 Task: Add an event with the title Lunch and Learn Session, date '2023/10/19', time 8:30 AM to 10:30 AMand add a description: A lunch and learn session is a unique professional development opportunity where employees gather during their lunch break to learn and engage in educational activities. It combines the convenience of a mealtime with valuable learning experiences, creating a relaxed and interactive environment for knowledge sharing and skill enhancement._x000D_
_x000D_
Select event color  Grape . Add location for the event as: 321 Via del Corso, Rome, Italy, logged in from the account softage.1@softage.netand send the event invitation to softage.2@softage.net and softage.3@softage.net. Set a reminder for the event Weekly on Sunday
Action: Mouse moved to (65, 107)
Screenshot: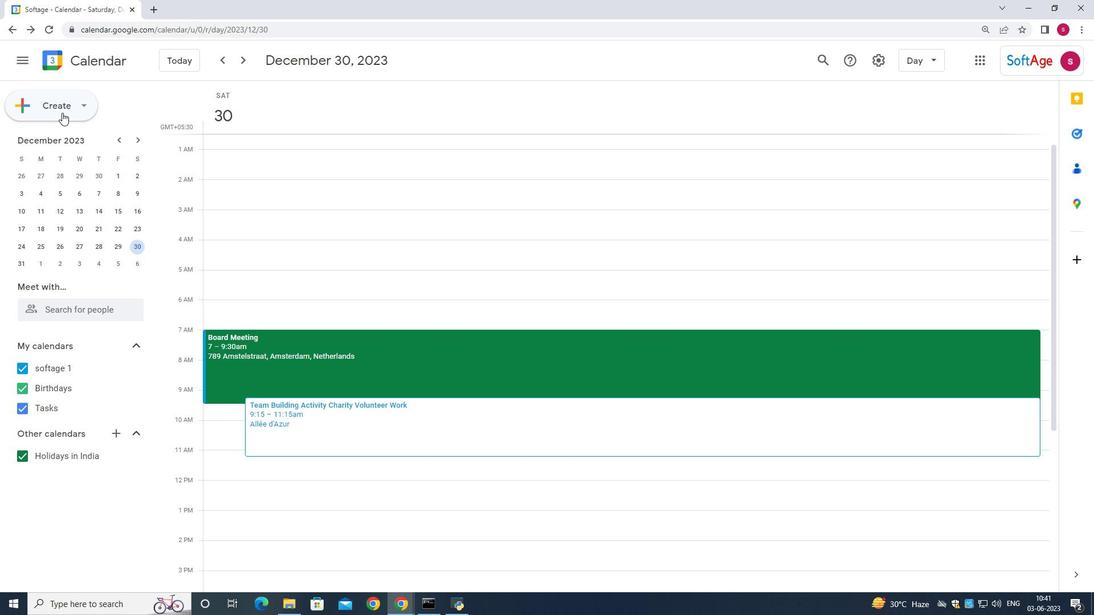 
Action: Mouse pressed left at (65, 107)
Screenshot: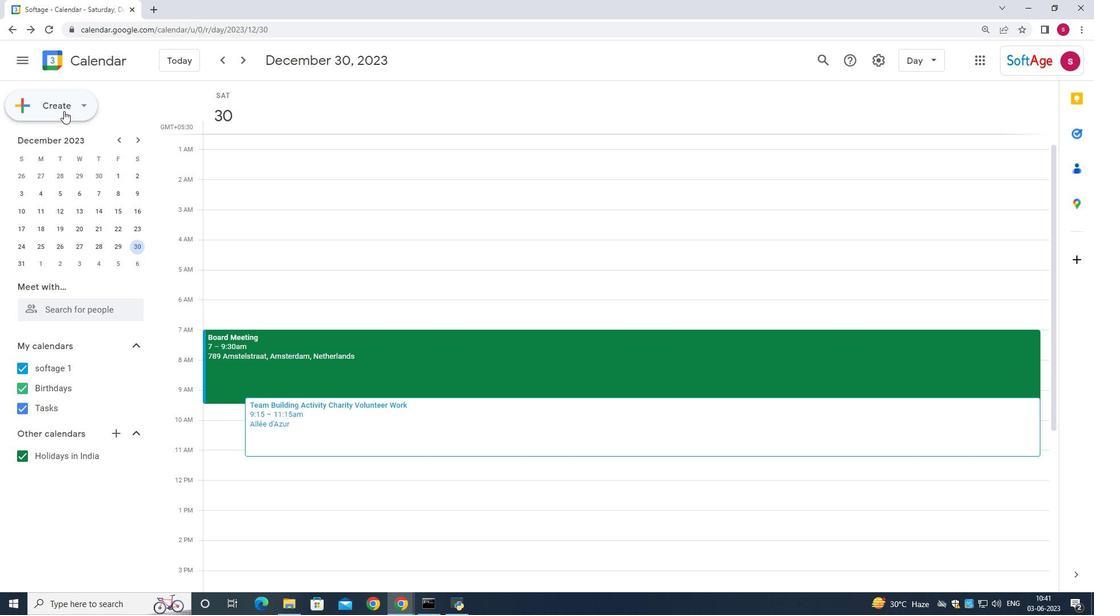 
Action: Mouse moved to (64, 144)
Screenshot: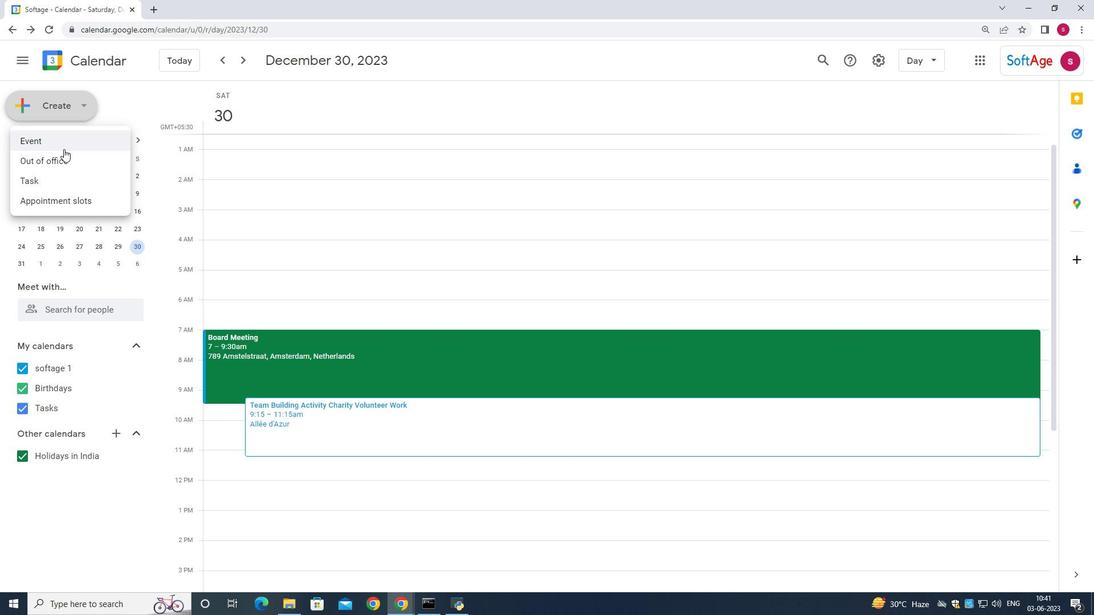 
Action: Mouse pressed left at (64, 144)
Screenshot: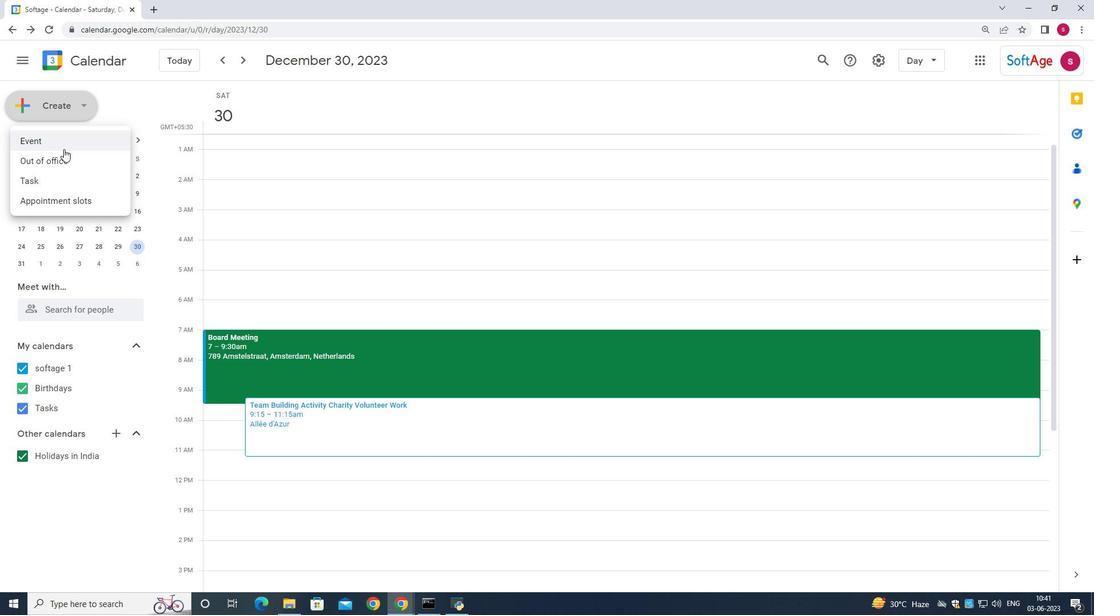 
Action: Mouse moved to (585, 200)
Screenshot: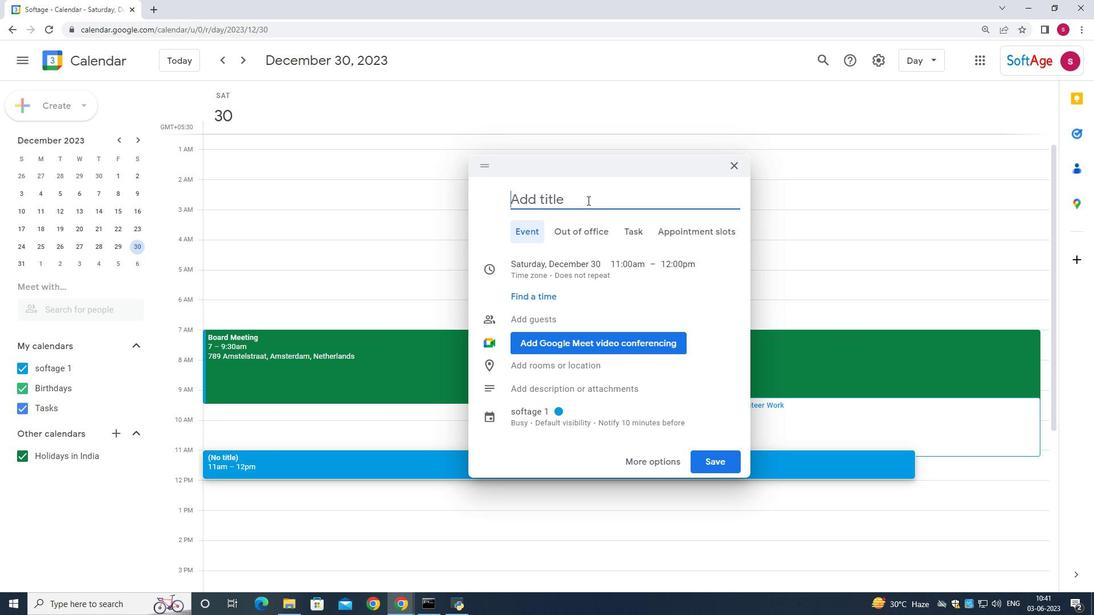 
Action: Mouse pressed left at (585, 200)
Screenshot: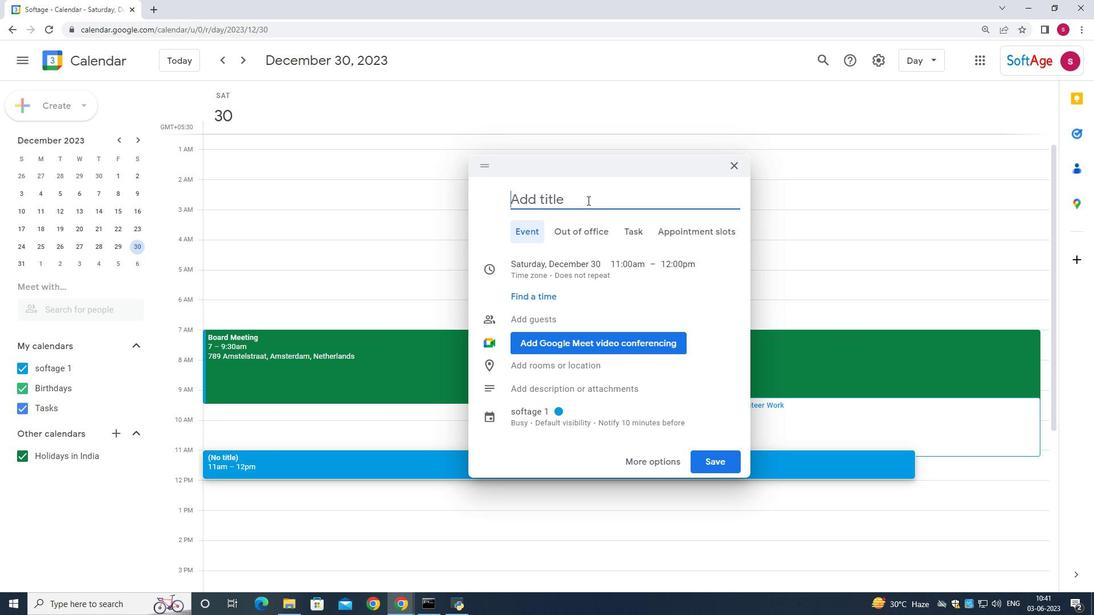 
Action: Mouse moved to (584, 200)
Screenshot: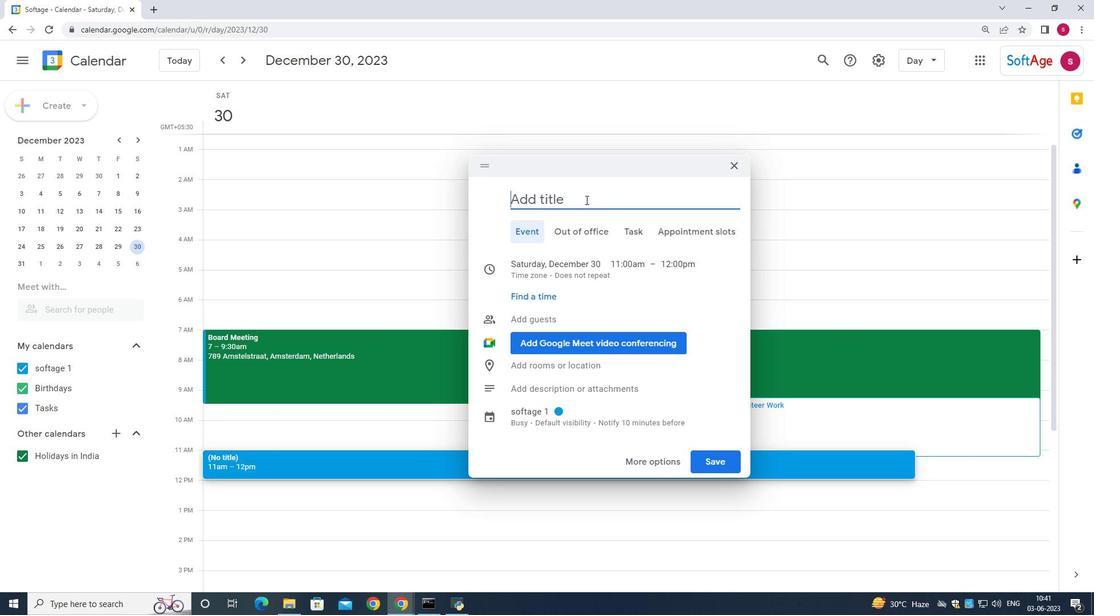 
Action: Key pressed <Key.shift>Lunch<Key.space>and<Key.space><Key.shift>Learn<Key.space><Key.shift>Session,<Key.space><Key.backspace><Key.backspace>
Screenshot: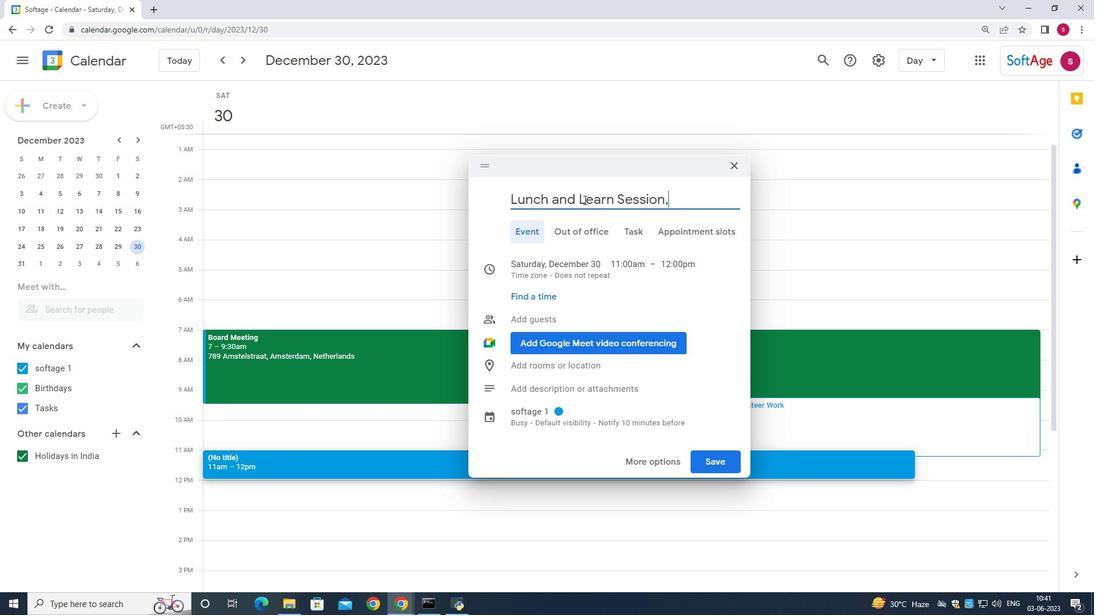 
Action: Mouse moved to (540, 262)
Screenshot: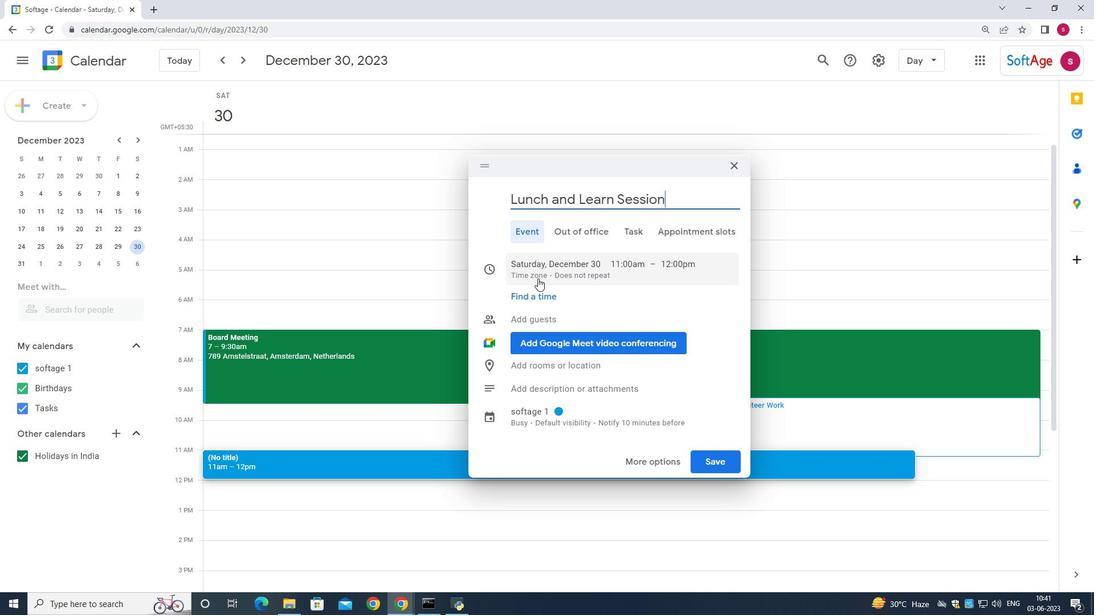 
Action: Mouse pressed left at (540, 262)
Screenshot: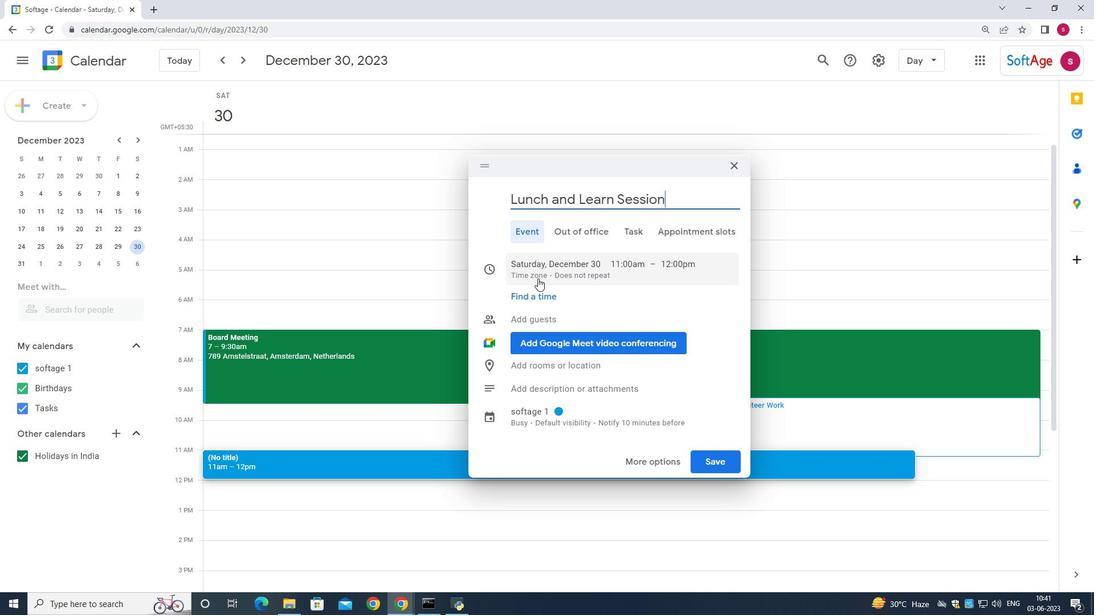 
Action: Mouse moved to (663, 288)
Screenshot: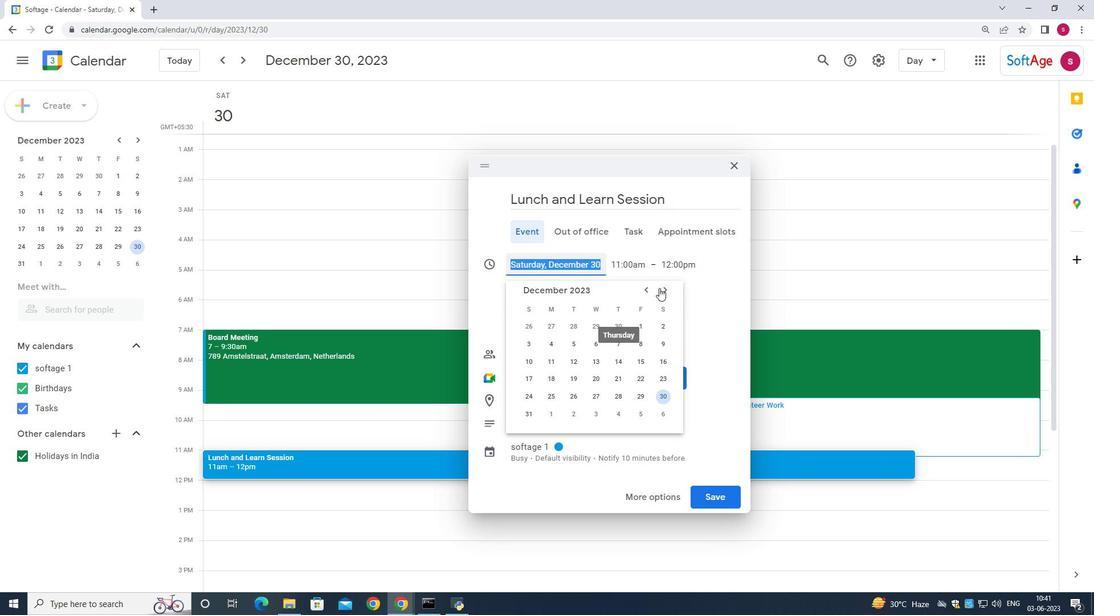 
Action: Mouse pressed left at (663, 288)
Screenshot: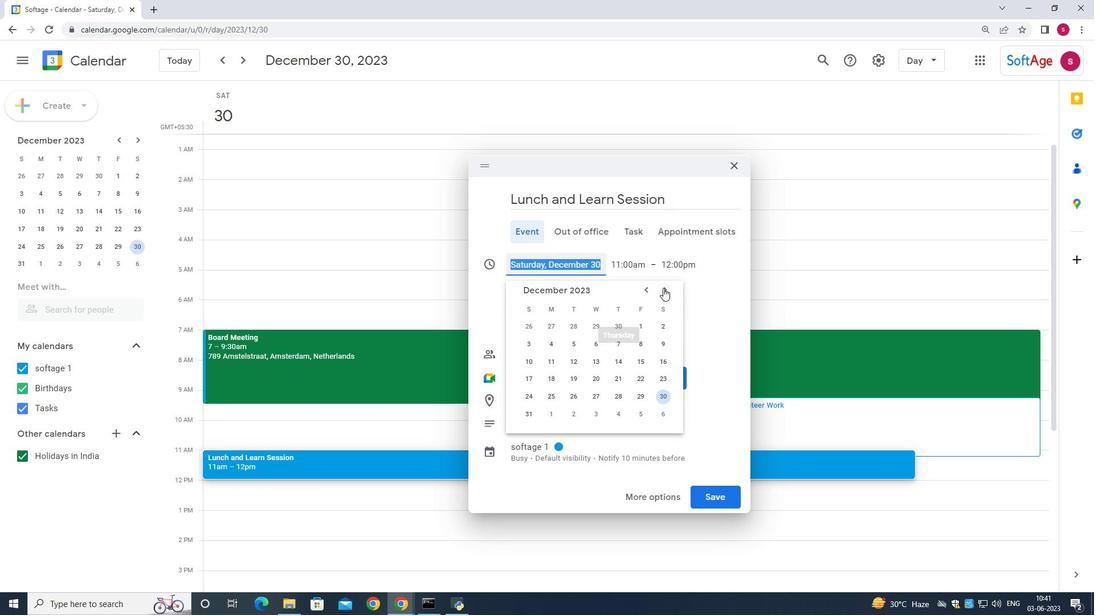 
Action: Mouse pressed left at (663, 288)
Screenshot: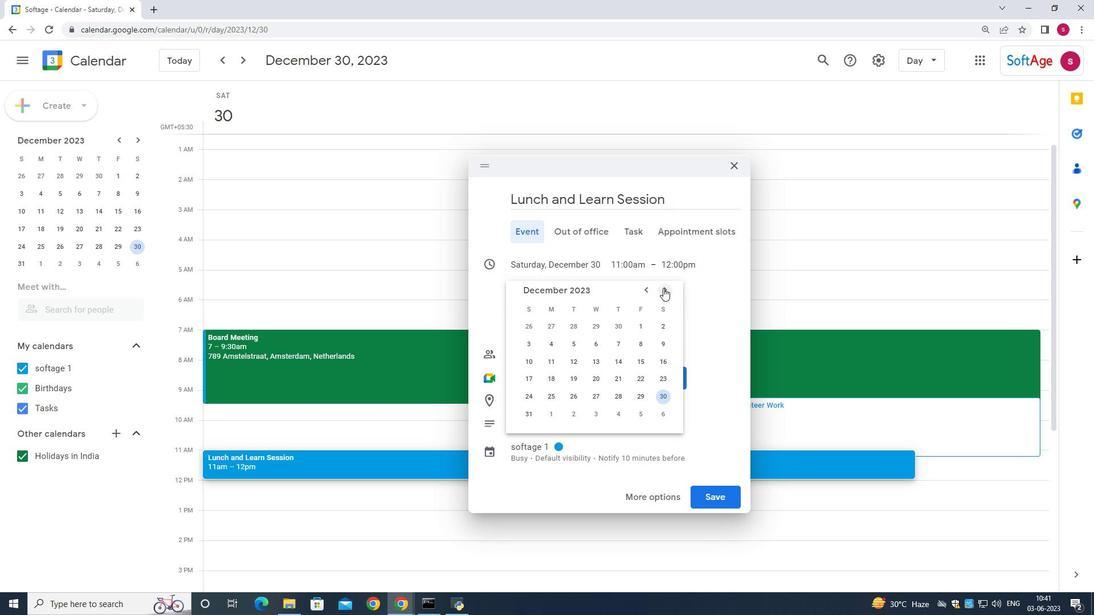
Action: Mouse moved to (648, 291)
Screenshot: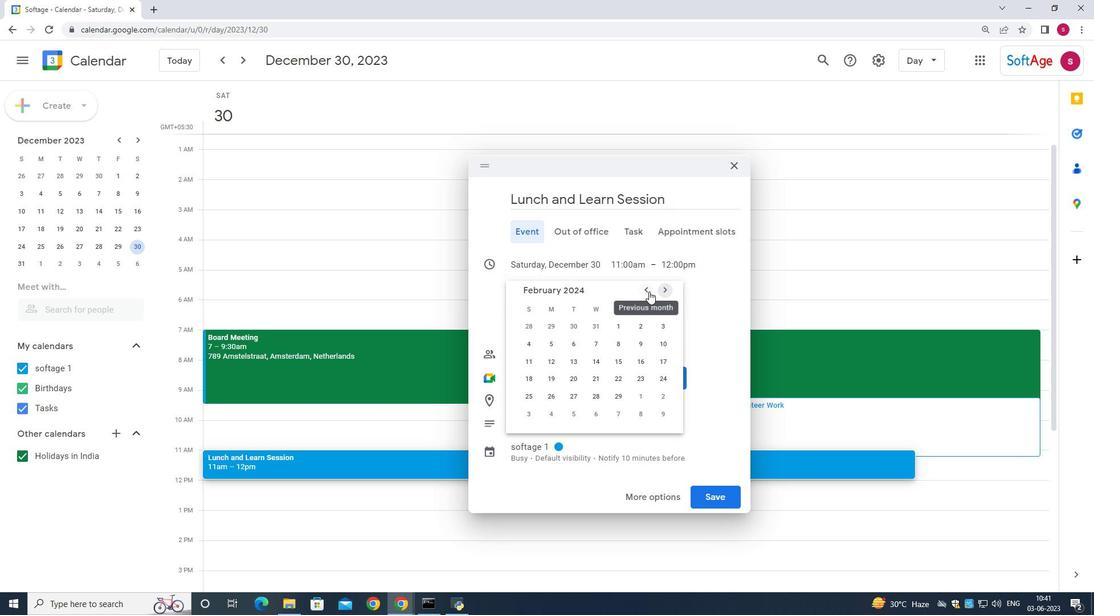 
Action: Mouse pressed left at (648, 291)
Screenshot: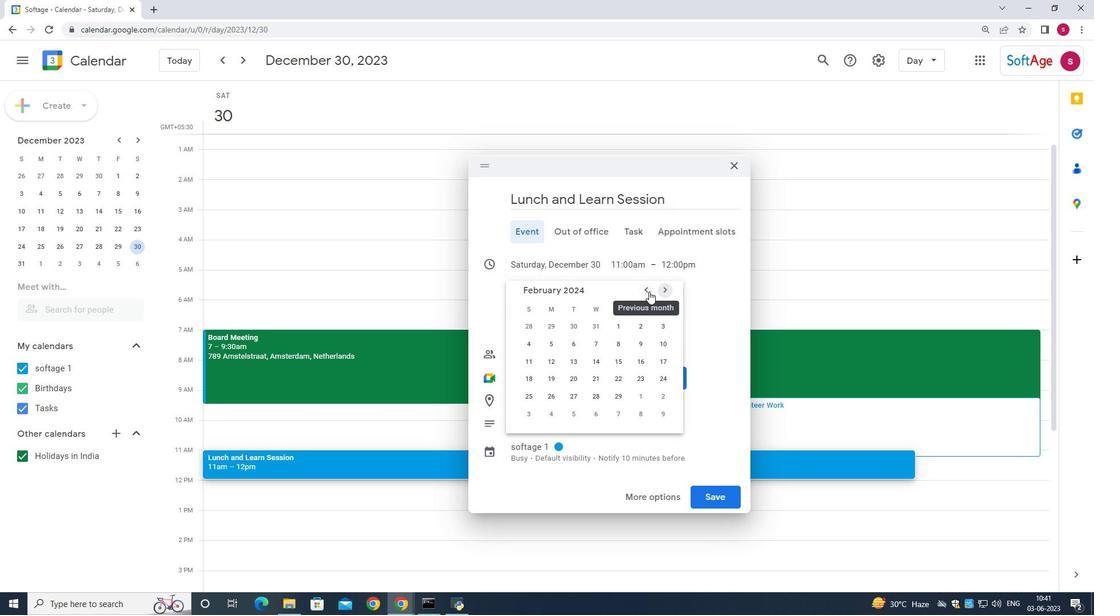 
Action: Mouse pressed left at (648, 291)
Screenshot: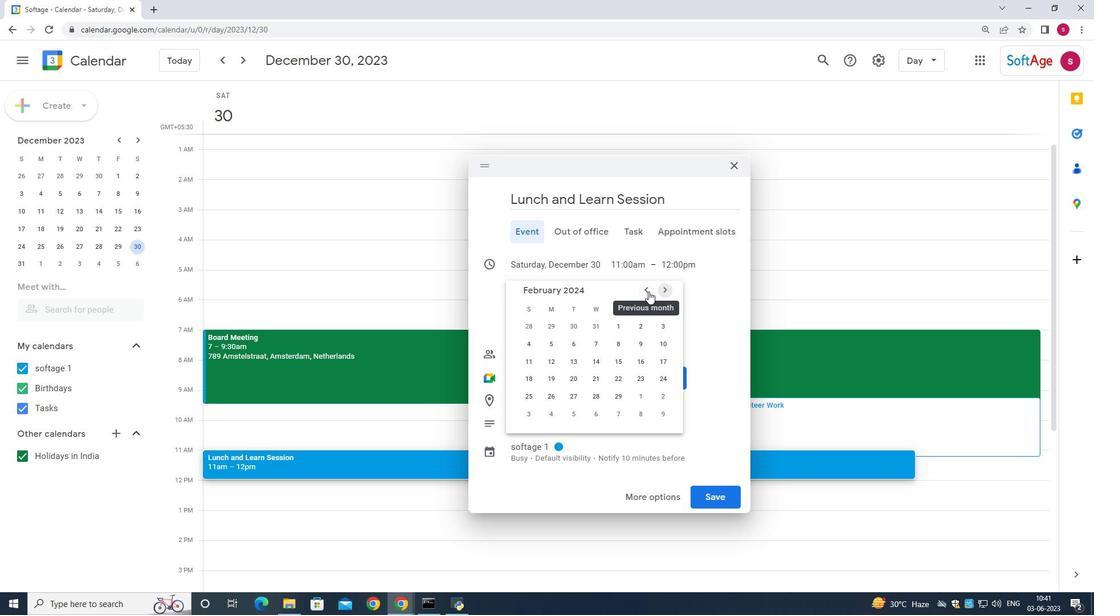 
Action: Mouse pressed left at (648, 291)
Screenshot: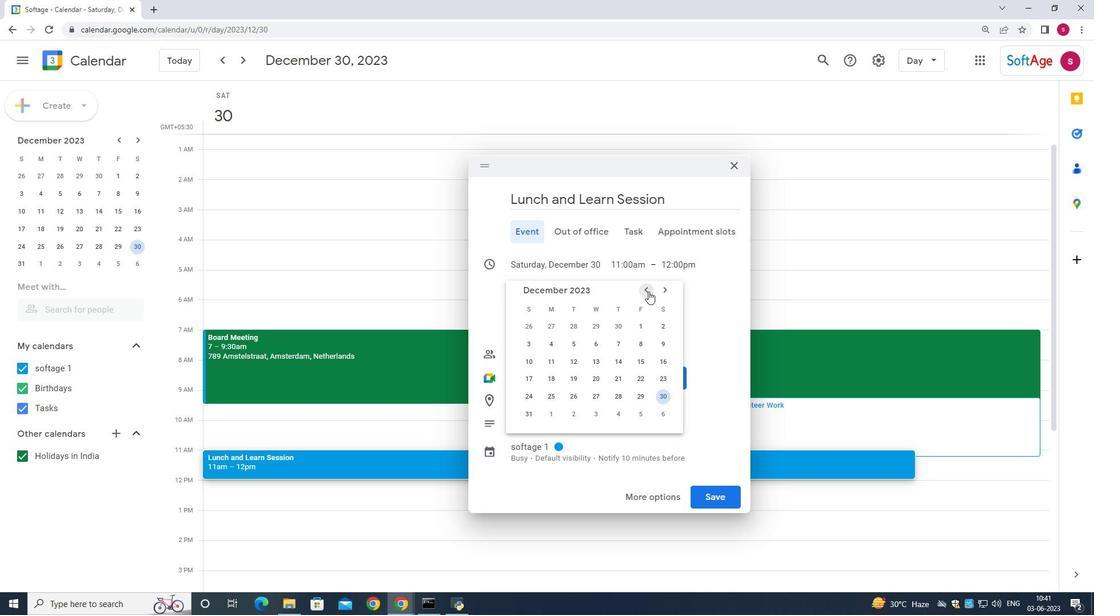 
Action: Mouse pressed left at (648, 291)
Screenshot: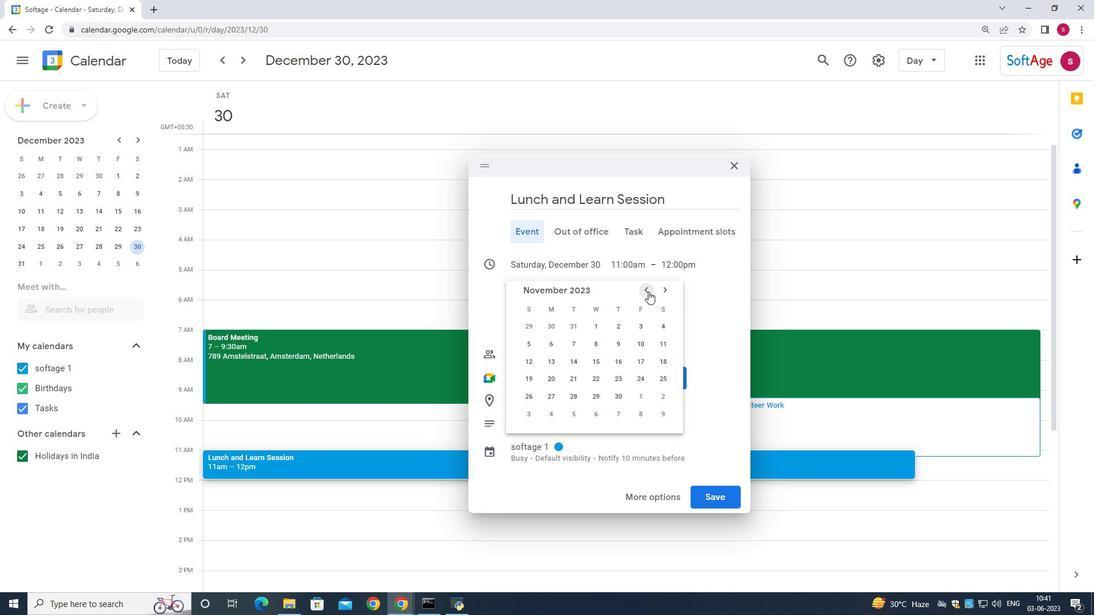 
Action: Mouse moved to (616, 356)
Screenshot: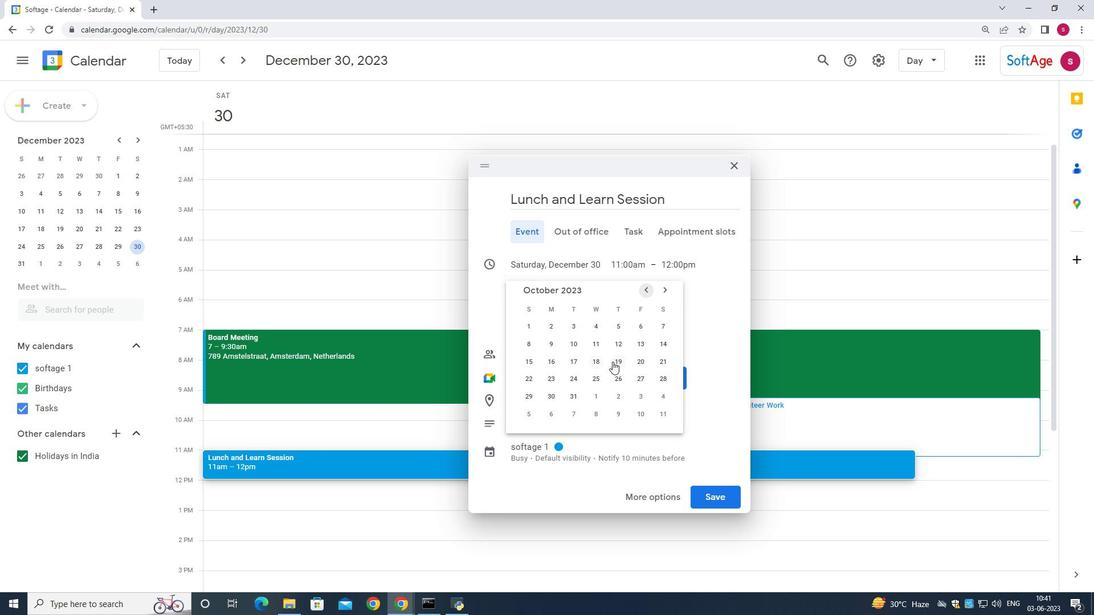
Action: Mouse pressed left at (616, 356)
Screenshot: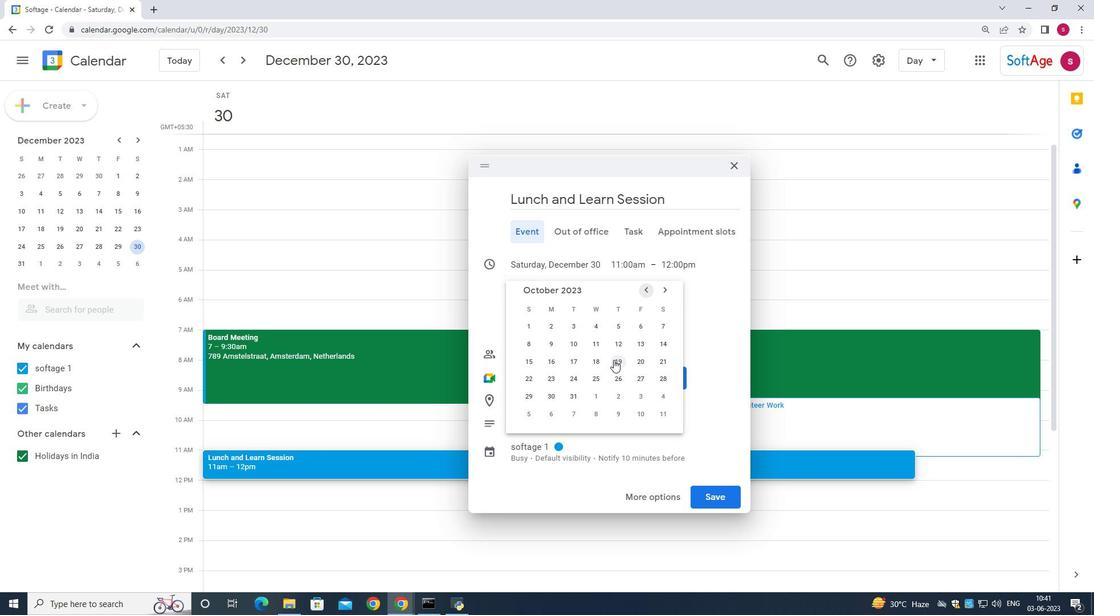 
Action: Mouse moved to (619, 264)
Screenshot: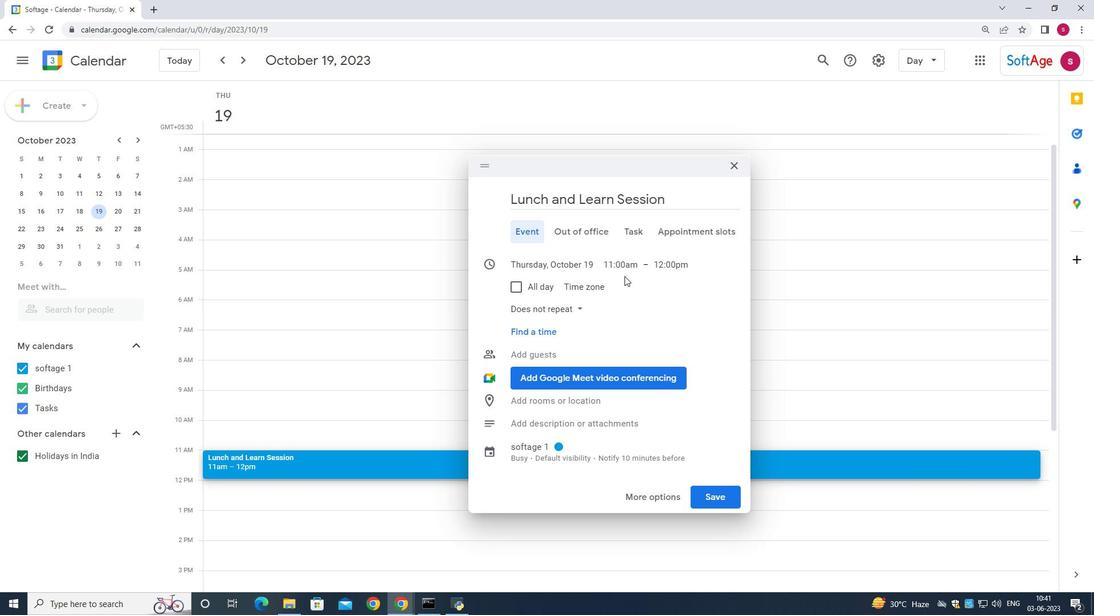 
Action: Mouse pressed left at (619, 264)
Screenshot: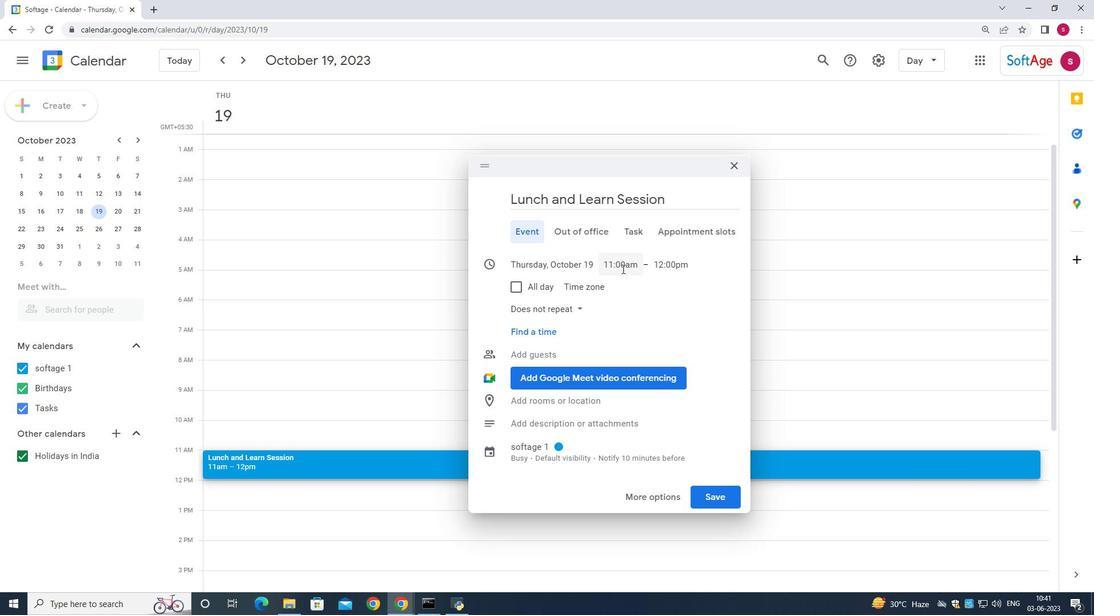 
Action: Mouse moved to (645, 315)
Screenshot: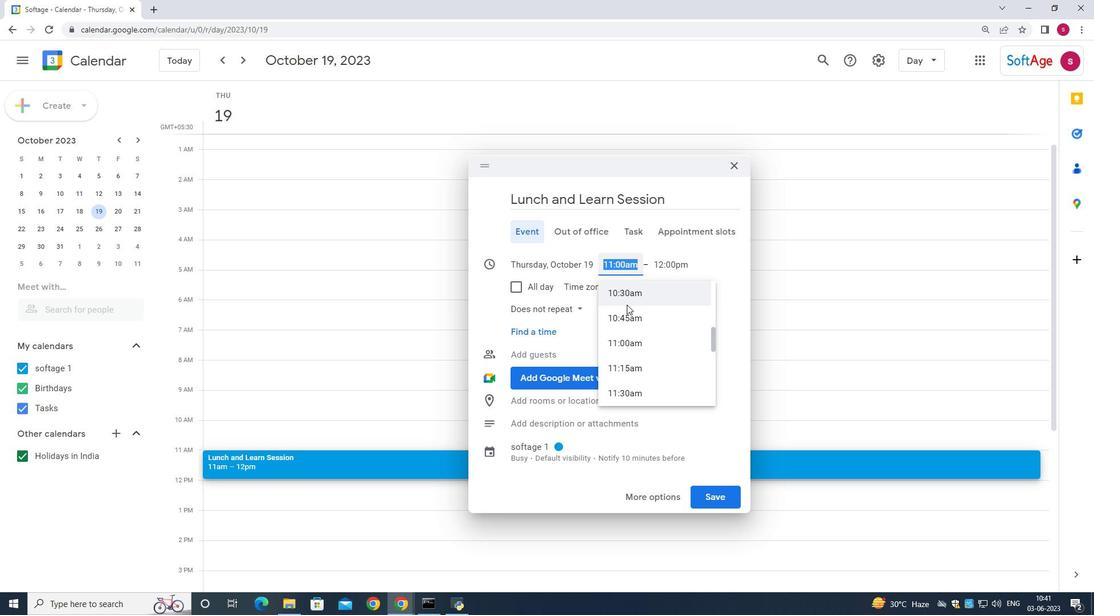 
Action: Mouse scrolled (645, 315) with delta (0, 0)
Screenshot: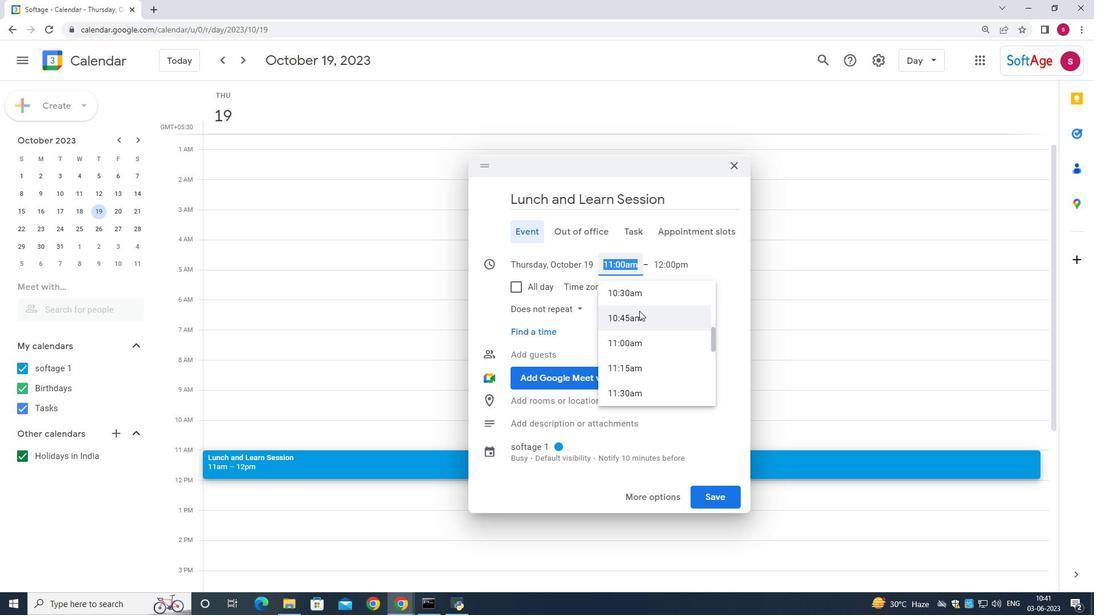 
Action: Mouse scrolled (645, 315) with delta (0, 0)
Screenshot: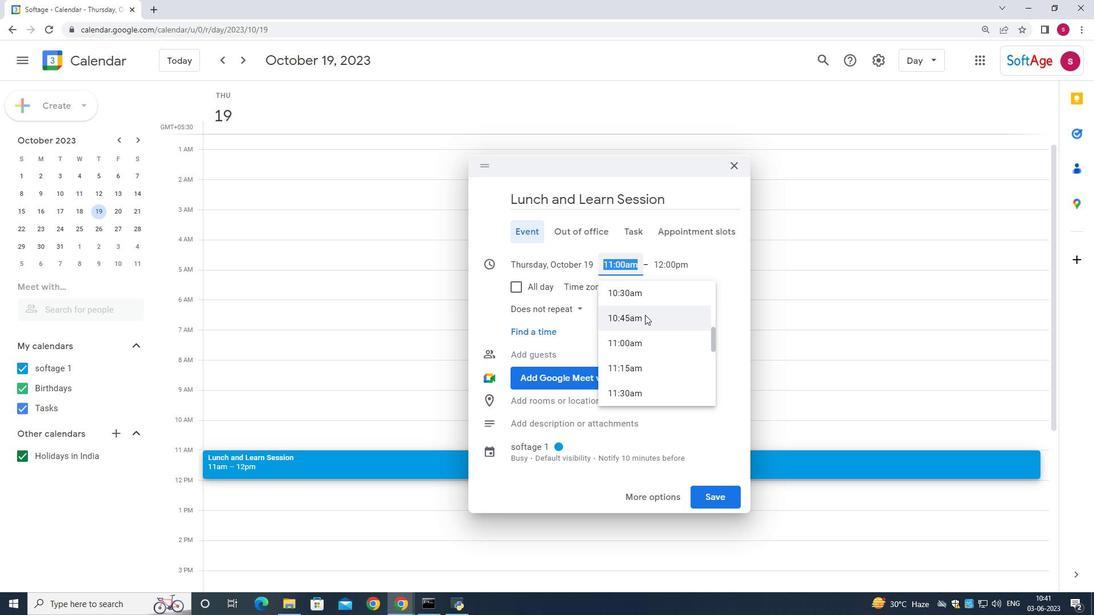 
Action: Mouse scrolled (645, 315) with delta (0, 0)
Screenshot: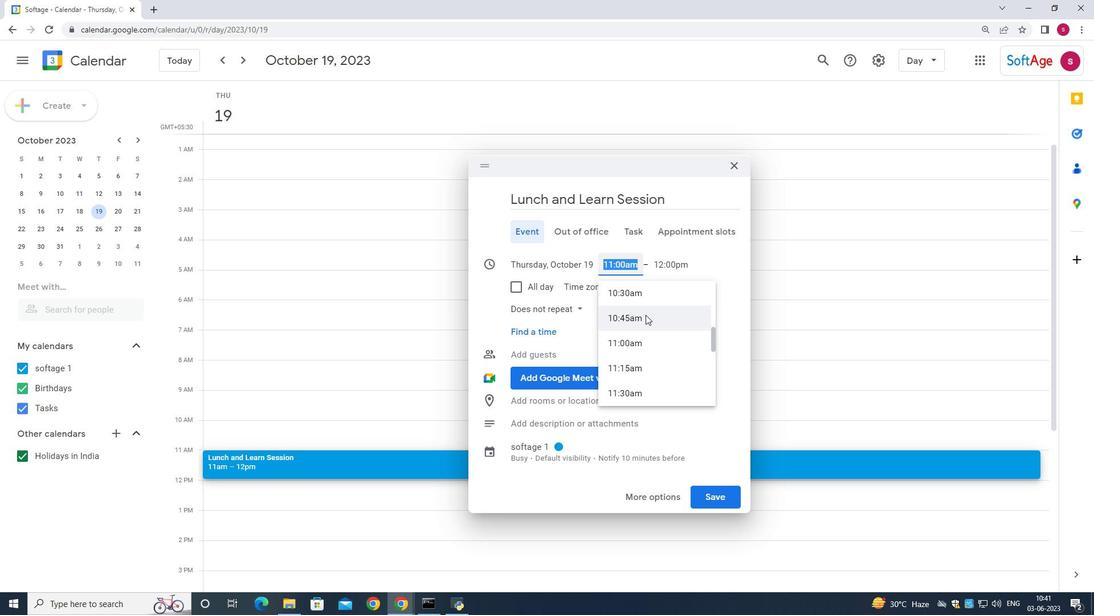 
Action: Mouse moved to (641, 335)
Screenshot: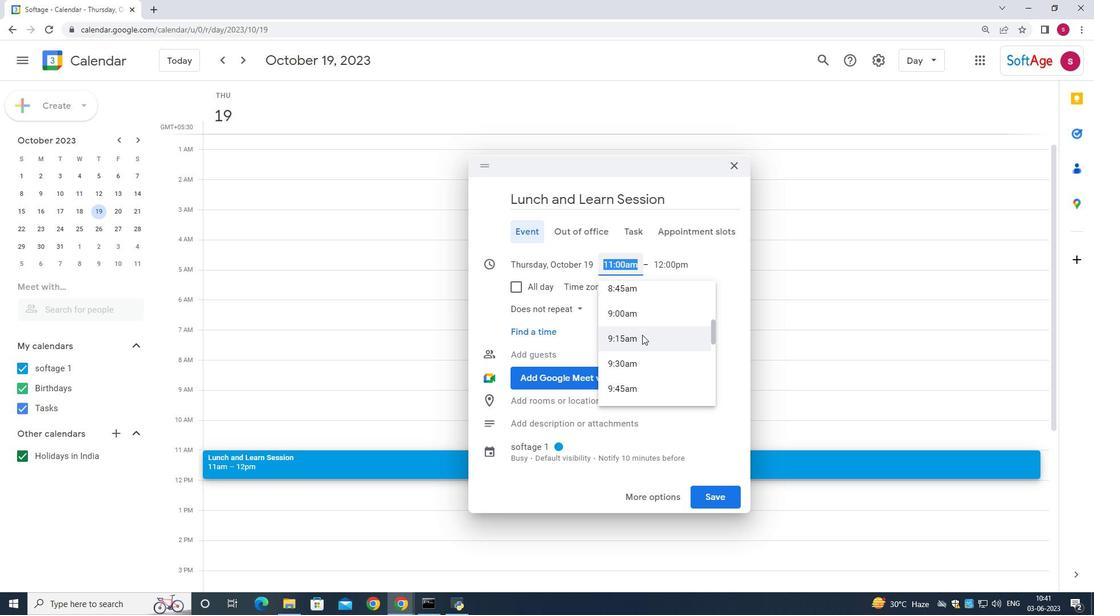 
Action: Mouse scrolled (641, 336) with delta (0, 0)
Screenshot: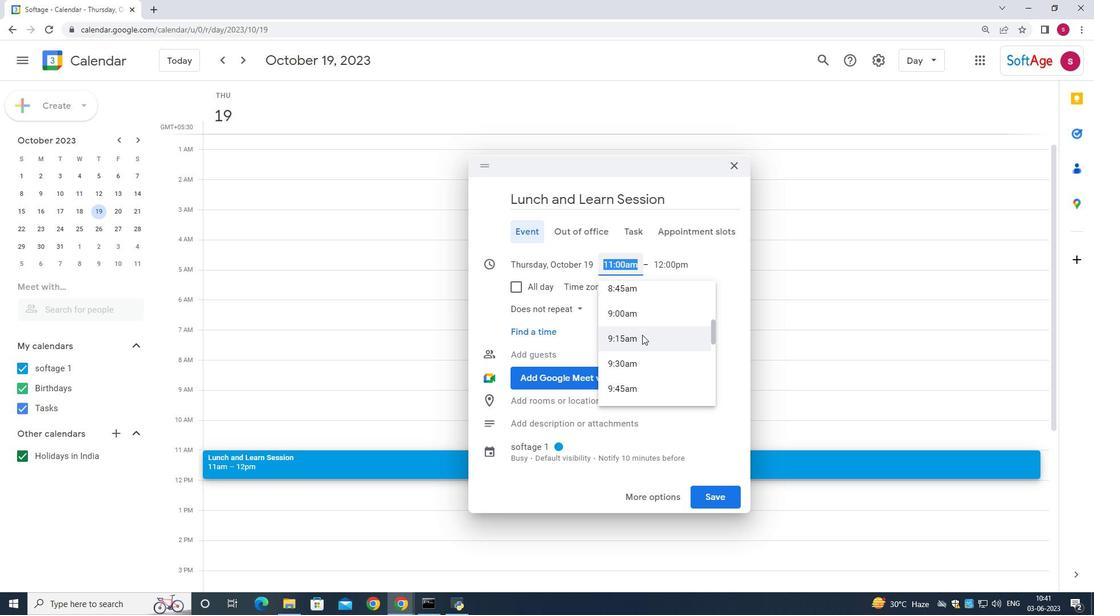 
Action: Mouse moved to (623, 323)
Screenshot: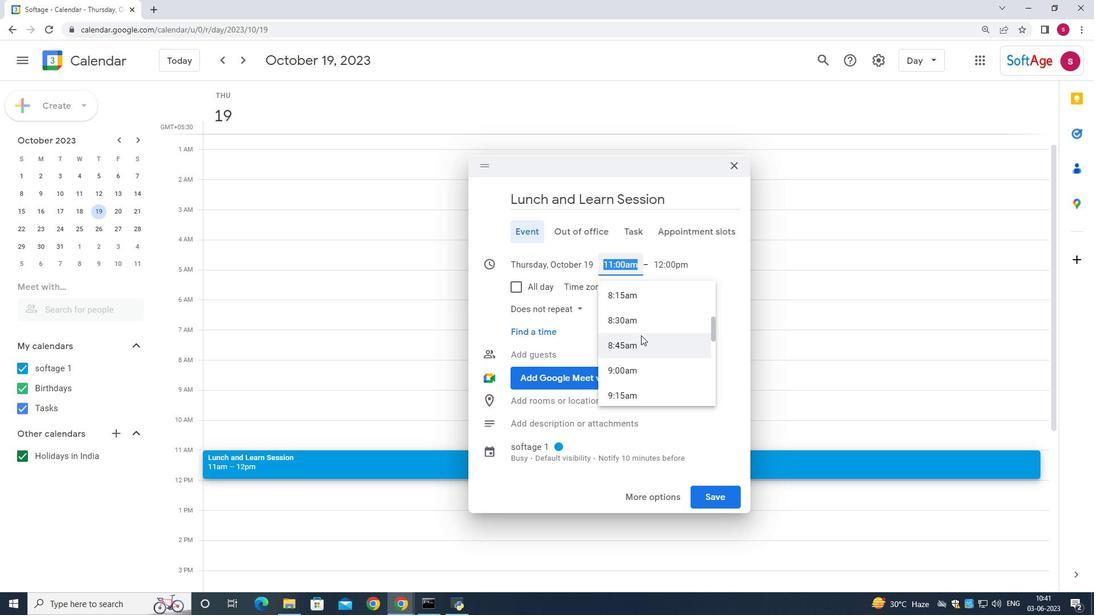 
Action: Mouse pressed left at (623, 323)
Screenshot: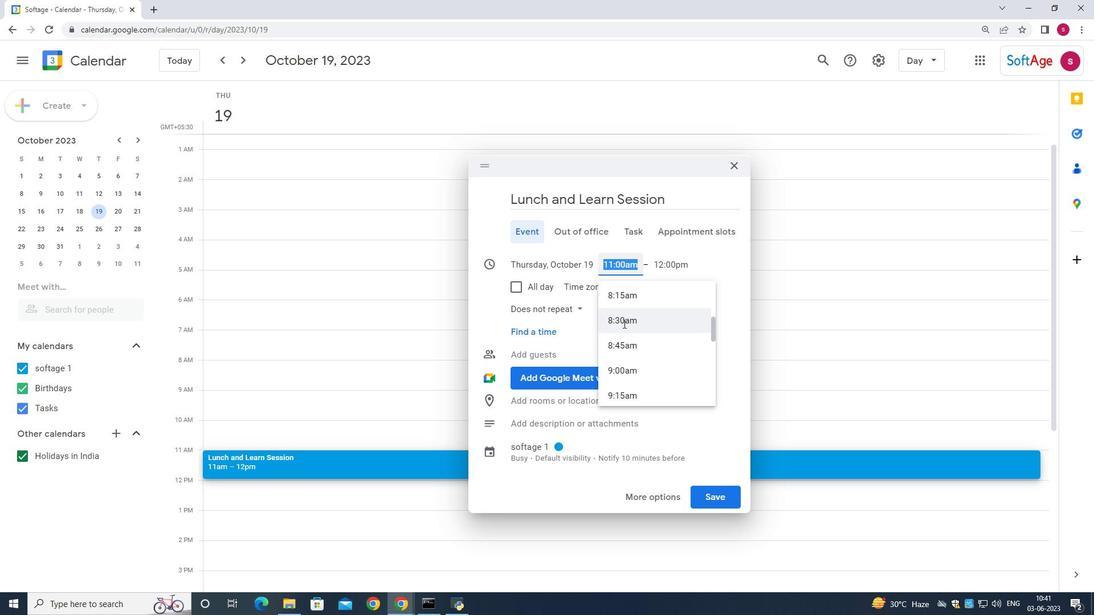 
Action: Mouse moved to (659, 263)
Screenshot: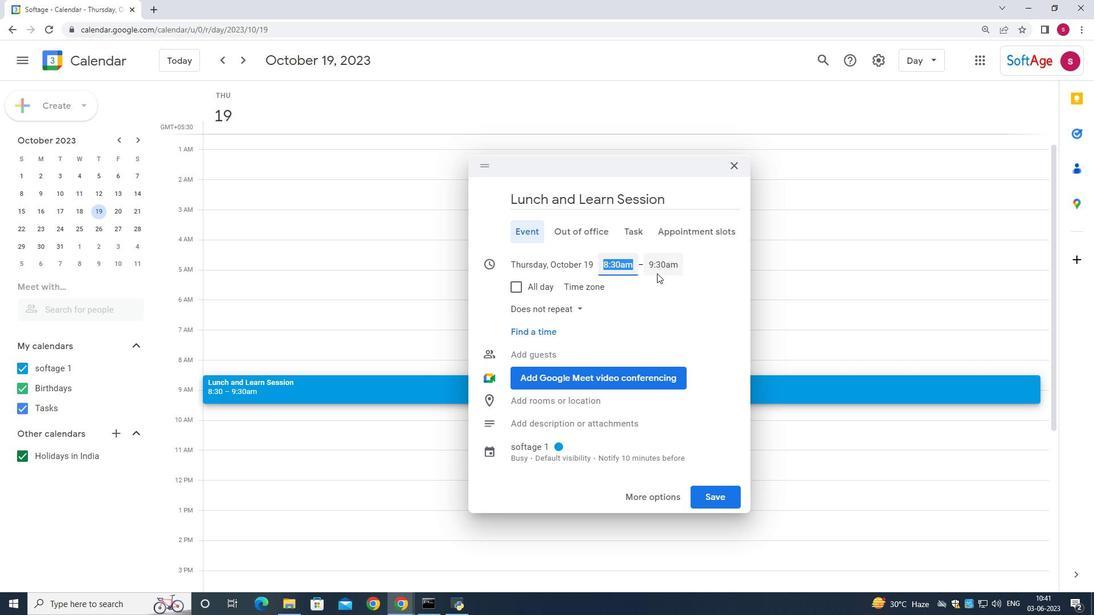 
Action: Mouse pressed left at (659, 263)
Screenshot: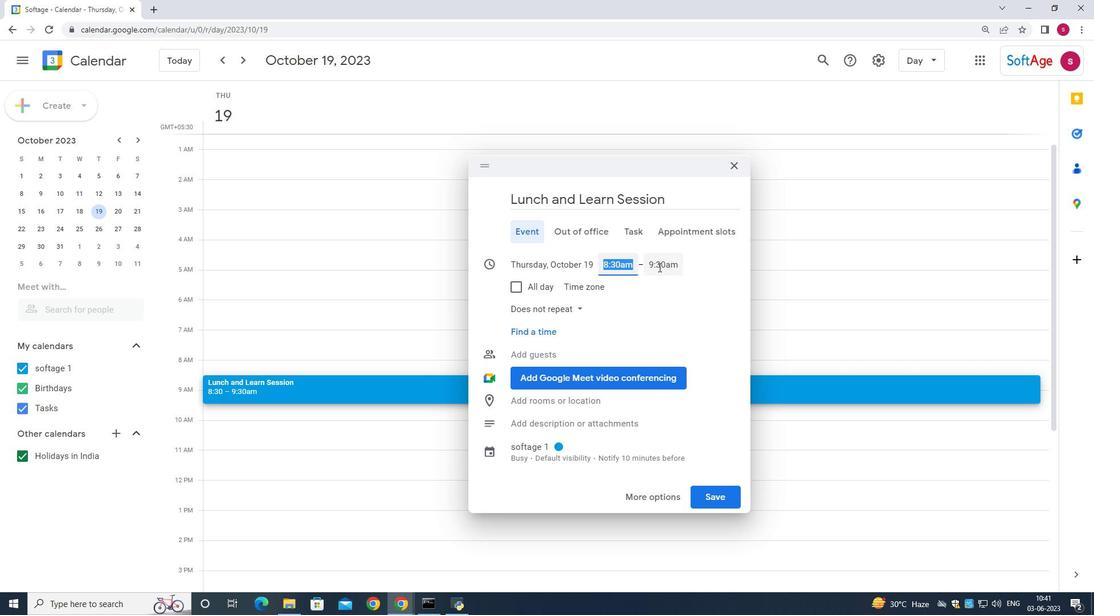 
Action: Mouse moved to (669, 390)
Screenshot: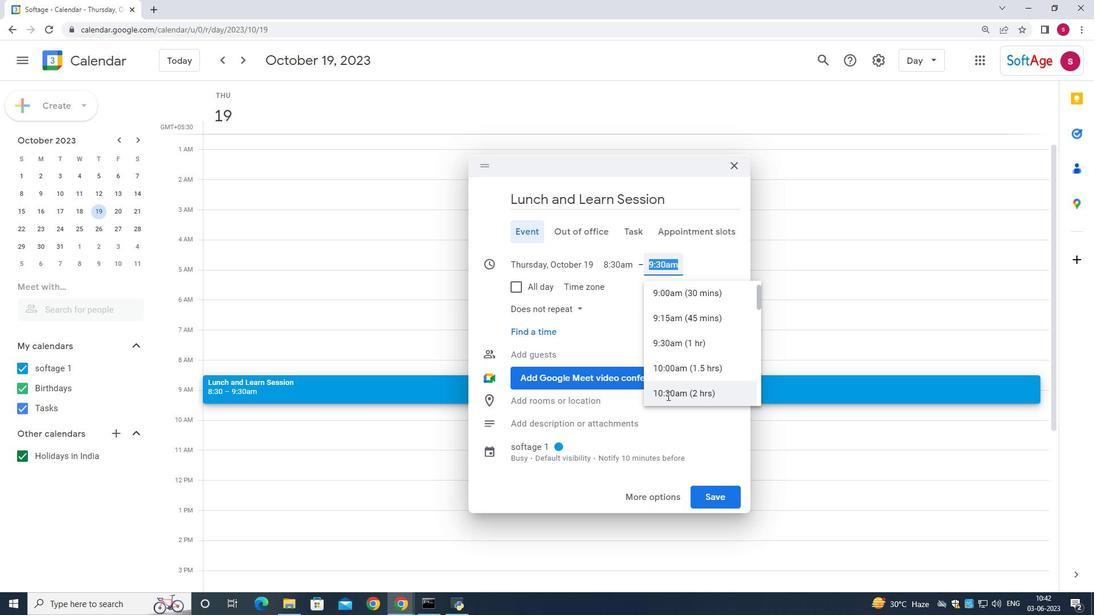 
Action: Mouse pressed left at (669, 390)
Screenshot: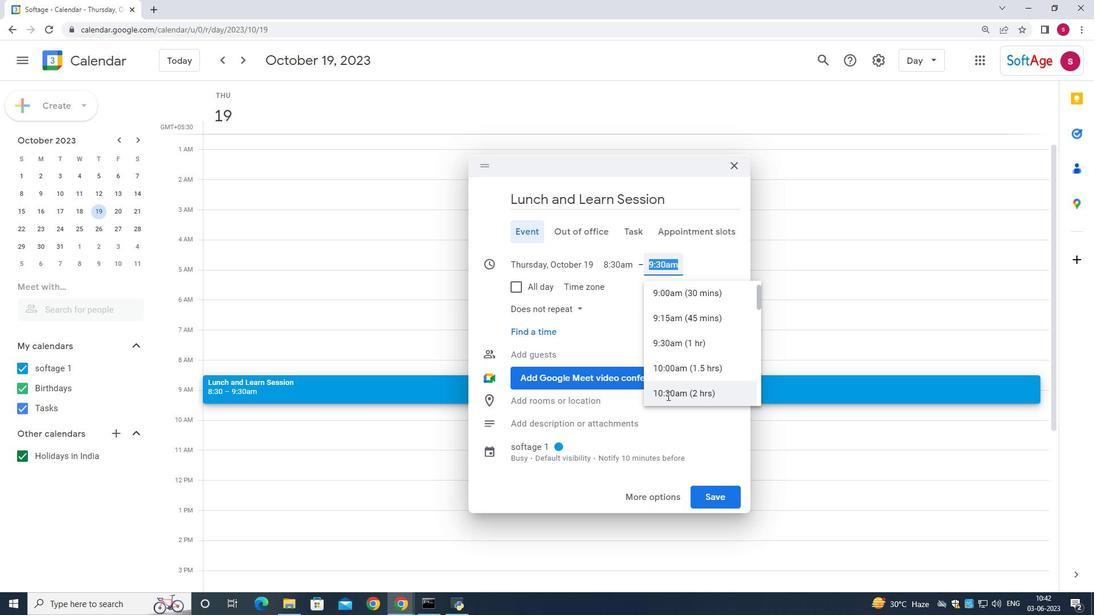 
Action: Mouse moved to (574, 420)
Screenshot: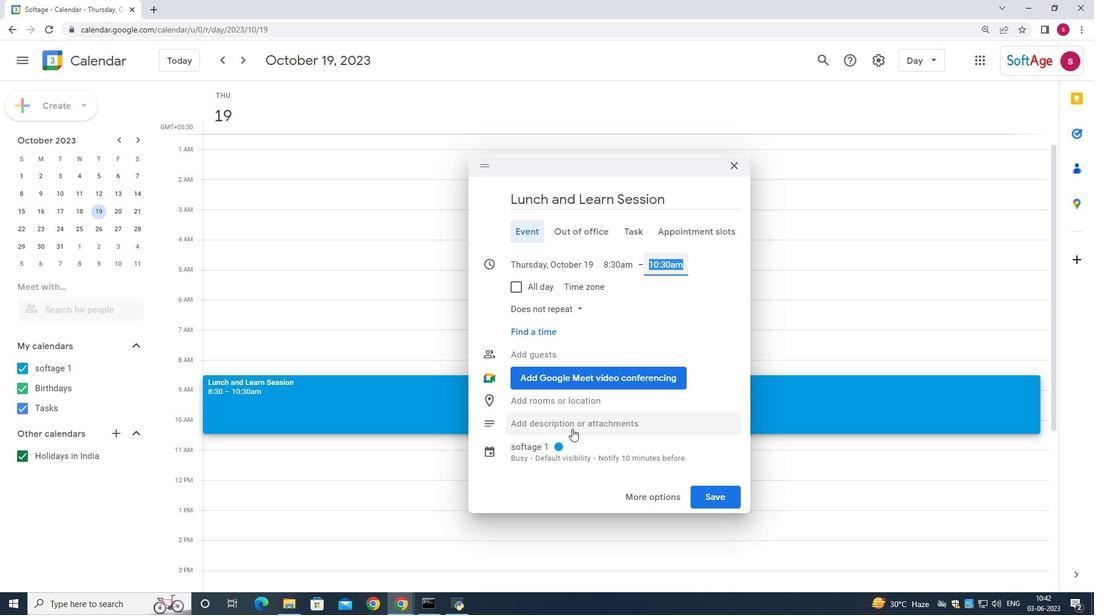 
Action: Mouse pressed left at (574, 420)
Screenshot: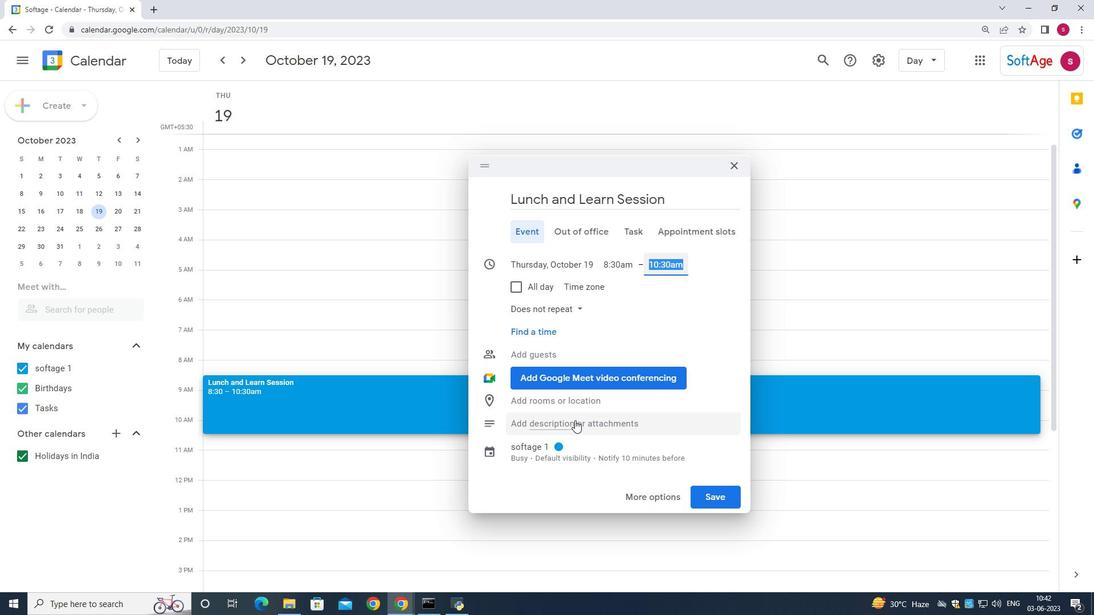 
Action: Mouse moved to (555, 415)
Screenshot: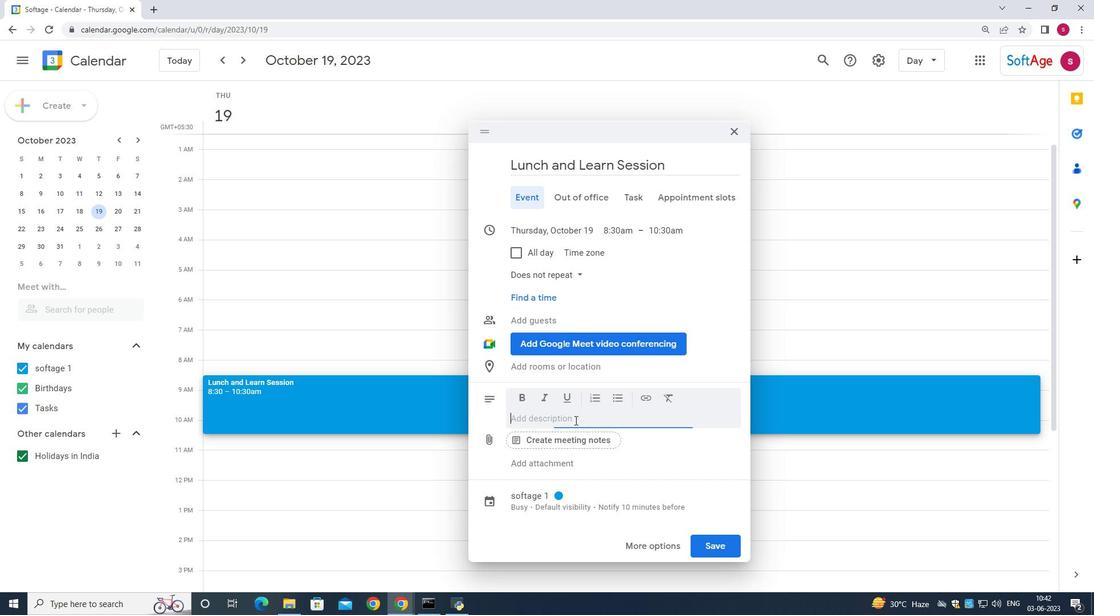 
Action: Key pressed <Key.shift>A<Key.space>lunch<Key.space>and<Key.space>
Screenshot: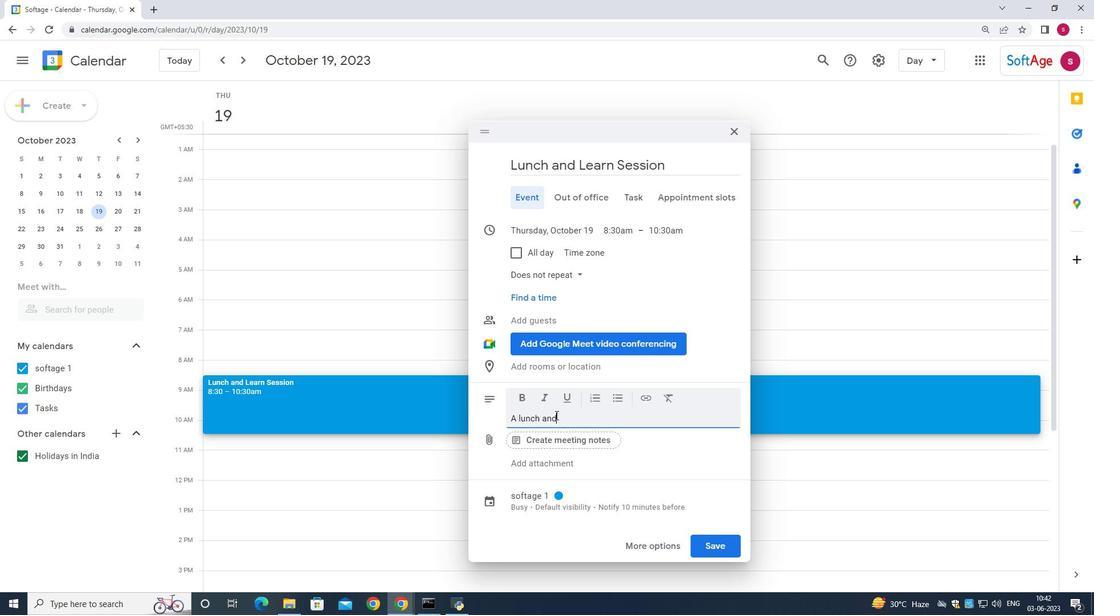 
Action: Mouse moved to (490, 186)
Screenshot: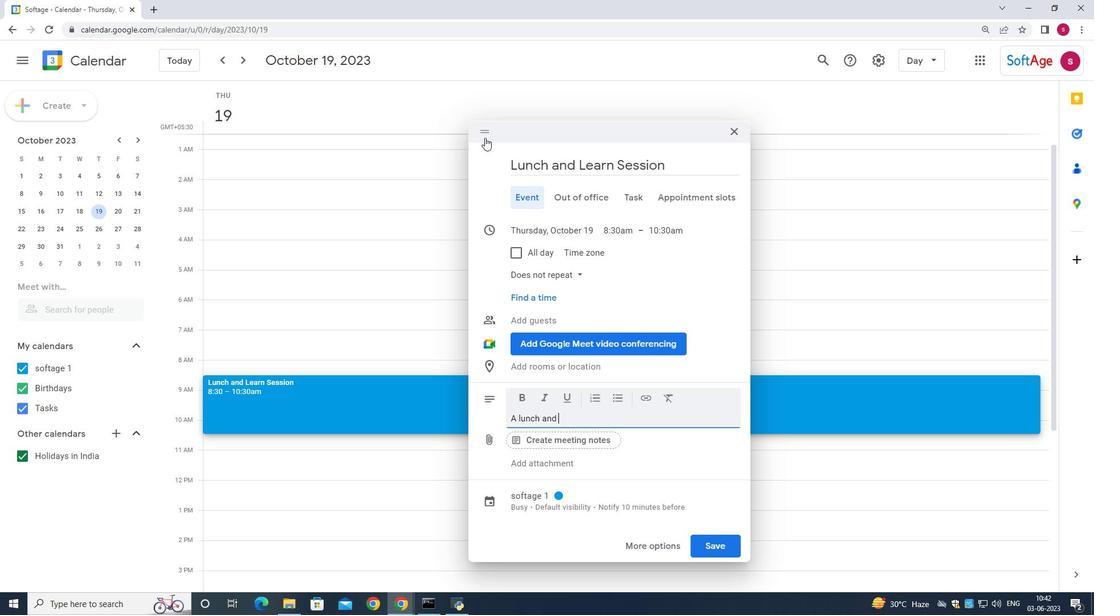 
Action: Key pressed learn<Key.space>session<Key.space>is<Key.space>a<Key.space>unique<Key.space>professional<Key.space>development<Key.space>opportunity<Key.space>where<Key.space>employees<Key.space>gather<Key.space>during<Key.space>their<Key.space>lunch<Key.space>break<Key.space>to<Key.space>learn<Key.space>and<Key.space>engage<Key.space>o<Key.backspace>in<Key.space>educational<Key.space>activities<Key.space>.<Key.space><Key.shift>It<Key.space>combines<Key.space>the<Key.space>conveniences,<Key.space>creating<Key.space>a<Key.space>relaxed<Key.space>and<Key.space>interactive<Key.space>environment<Key.space>for<Key.space>knowledge<Key.space>sharing<Key.space>and<Key.space>skill<Key.space>enhancement<Key.space>.<Key.space>
Screenshot: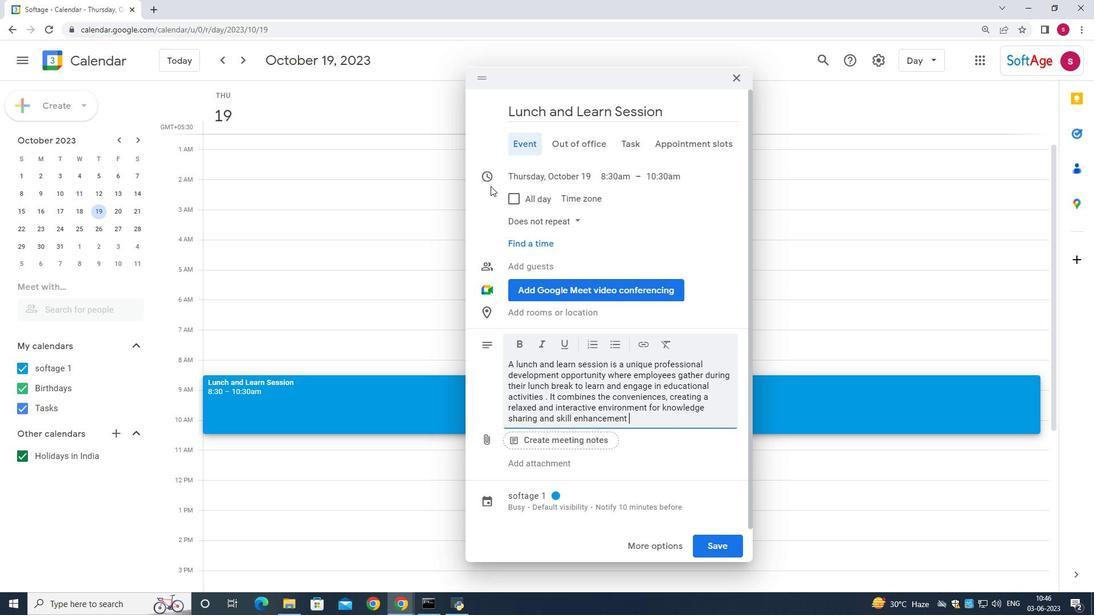 
Action: Mouse moved to (555, 499)
Screenshot: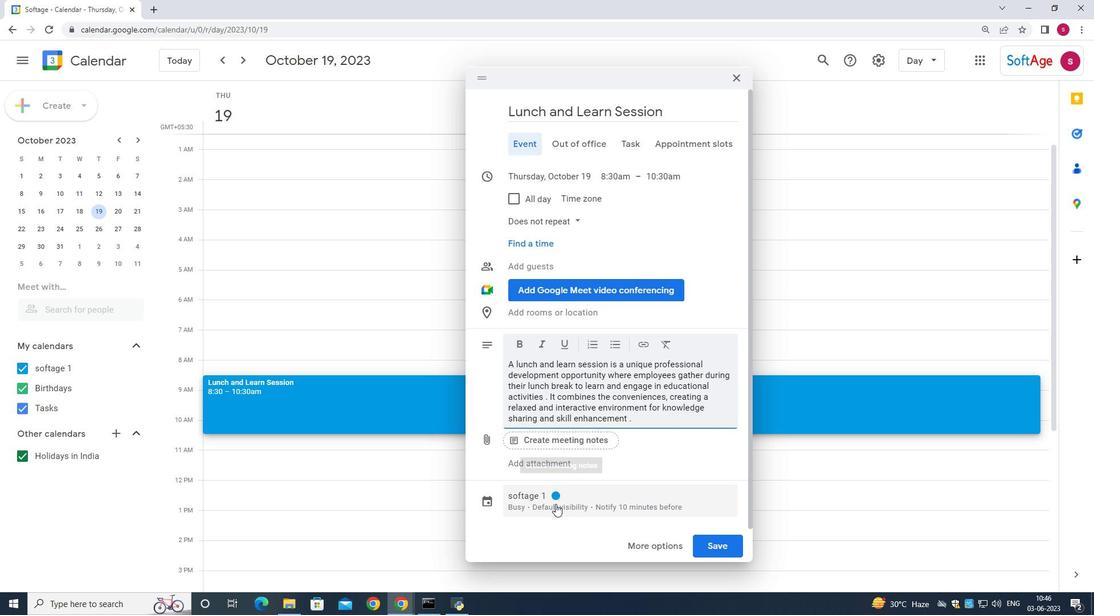 
Action: Mouse pressed left at (555, 499)
Screenshot: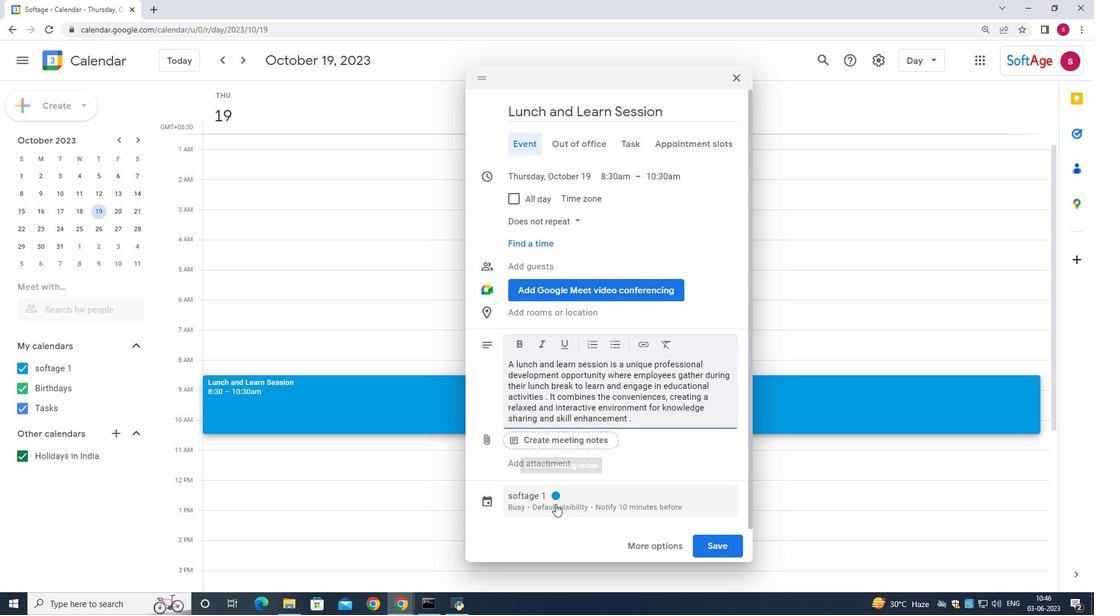 
Action: Mouse moved to (564, 425)
Screenshot: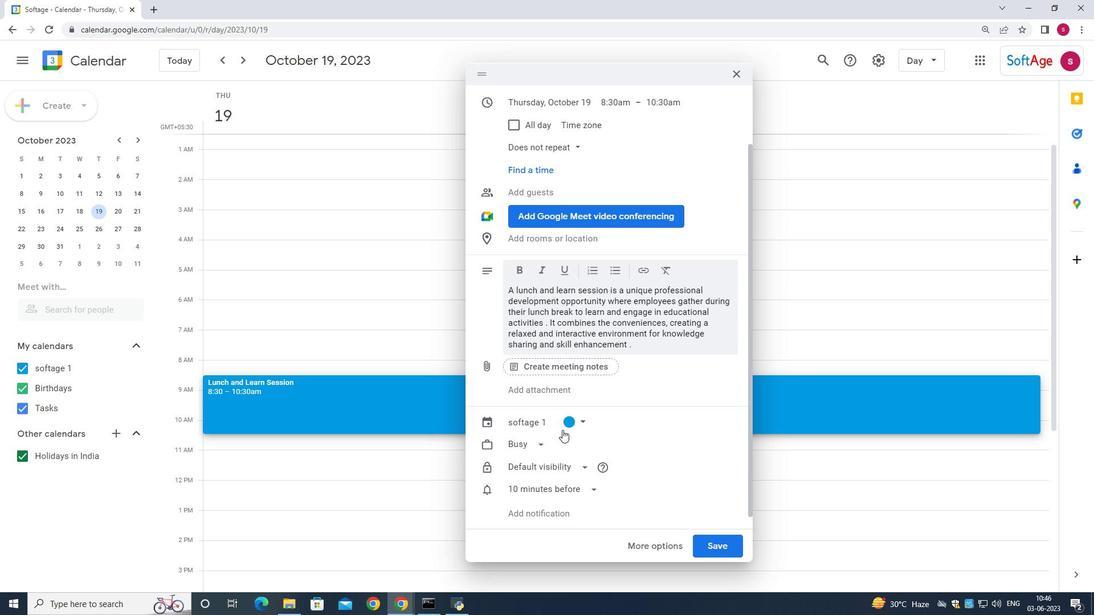 
Action: Mouse pressed left at (564, 425)
Screenshot: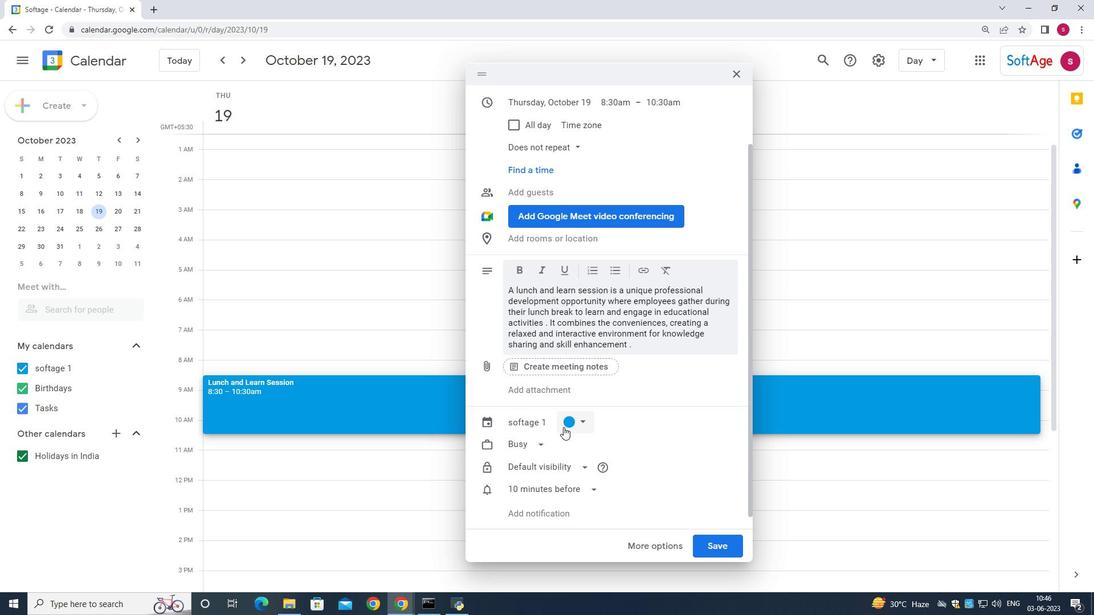 
Action: Mouse moved to (78, 368)
Screenshot: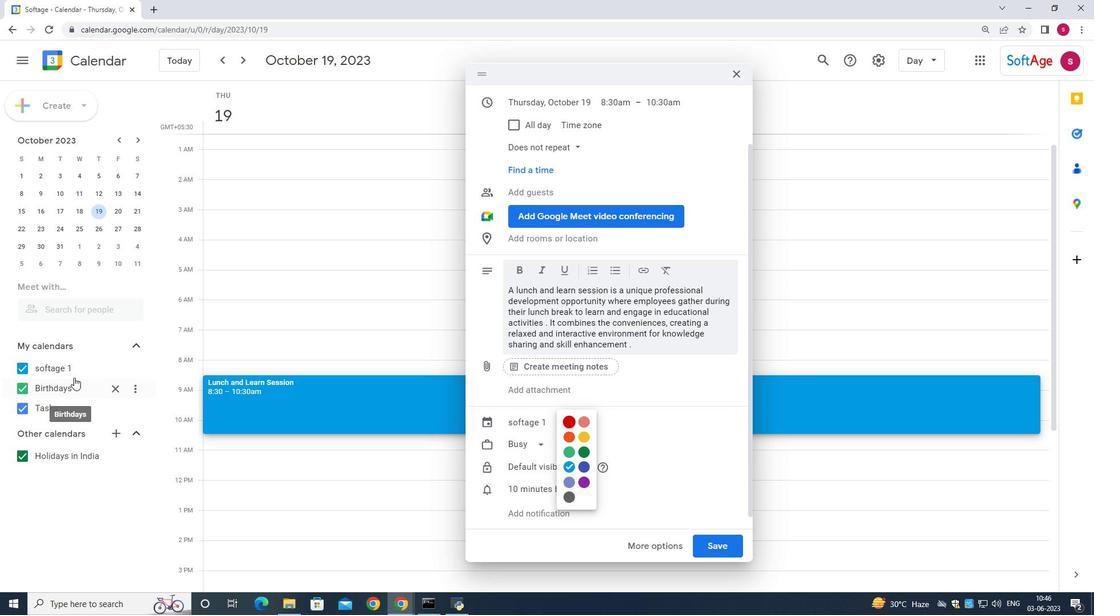 
Action: Mouse pressed left at (78, 368)
Screenshot: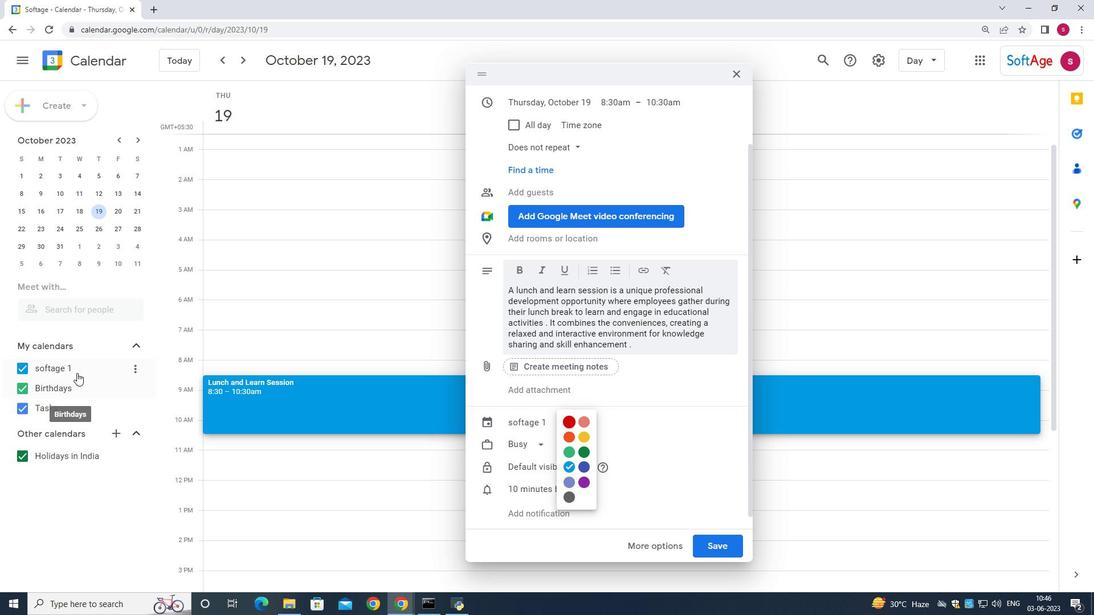 
Action: Mouse moved to (133, 364)
Screenshot: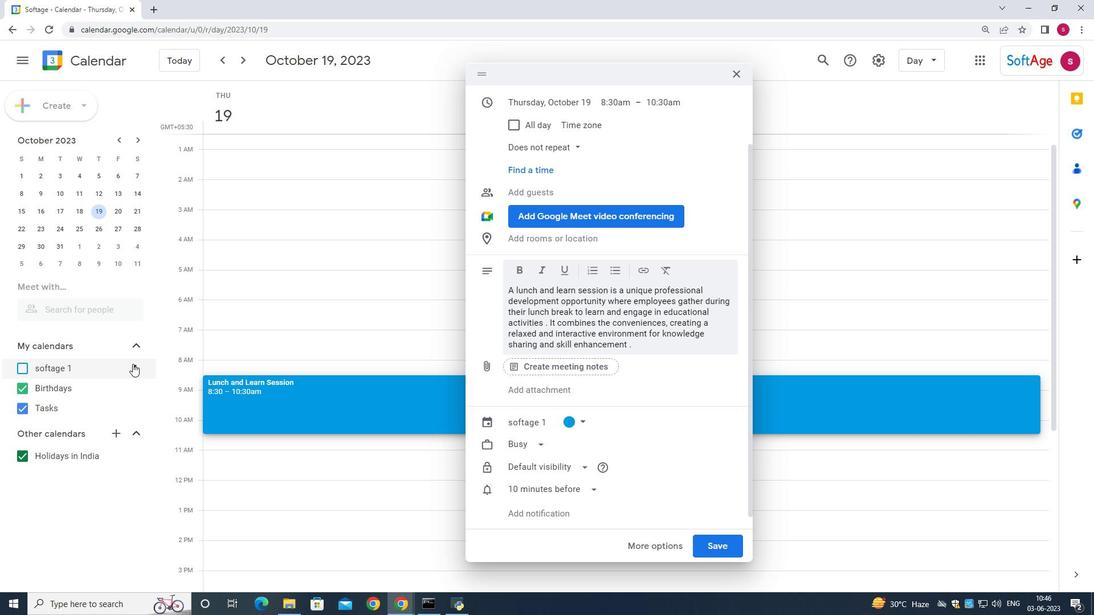 
Action: Mouse pressed left at (133, 364)
Screenshot: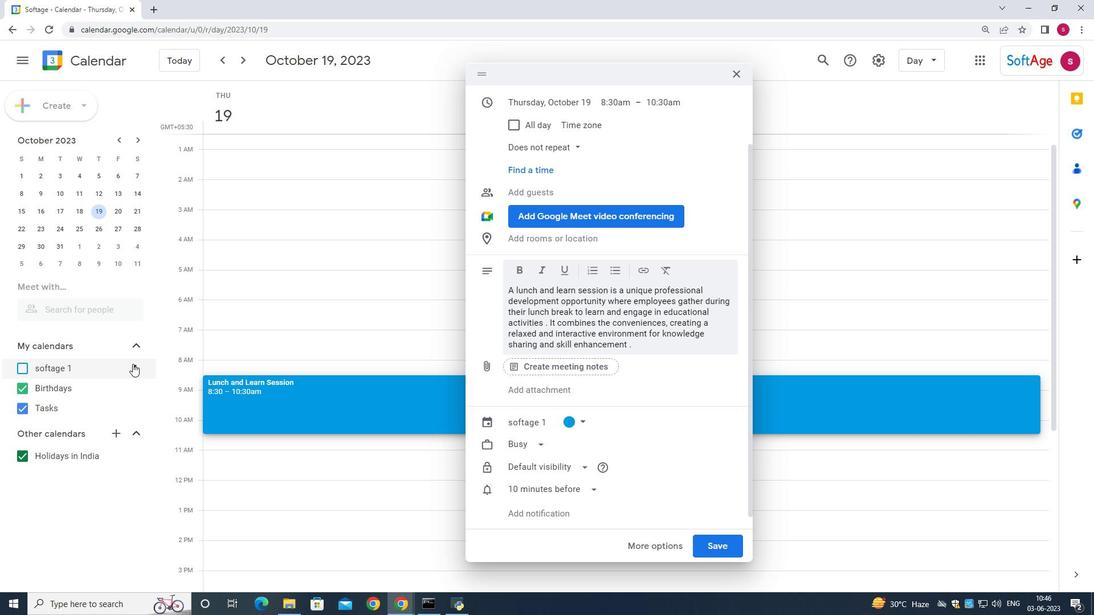 
Action: Mouse moved to (22, 366)
Screenshot: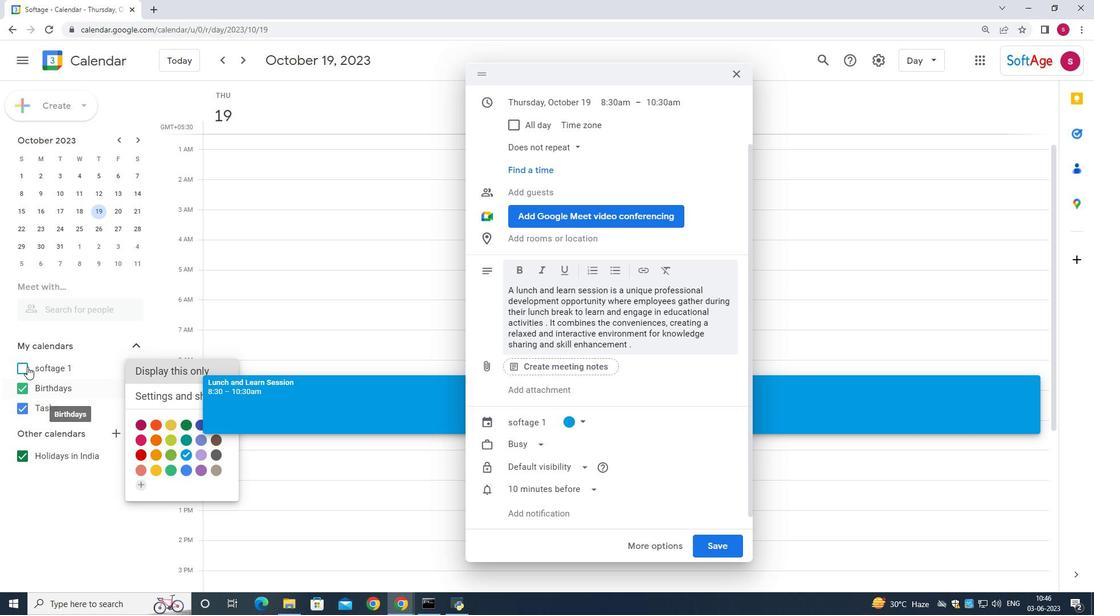 
Action: Mouse pressed left at (22, 366)
Screenshot: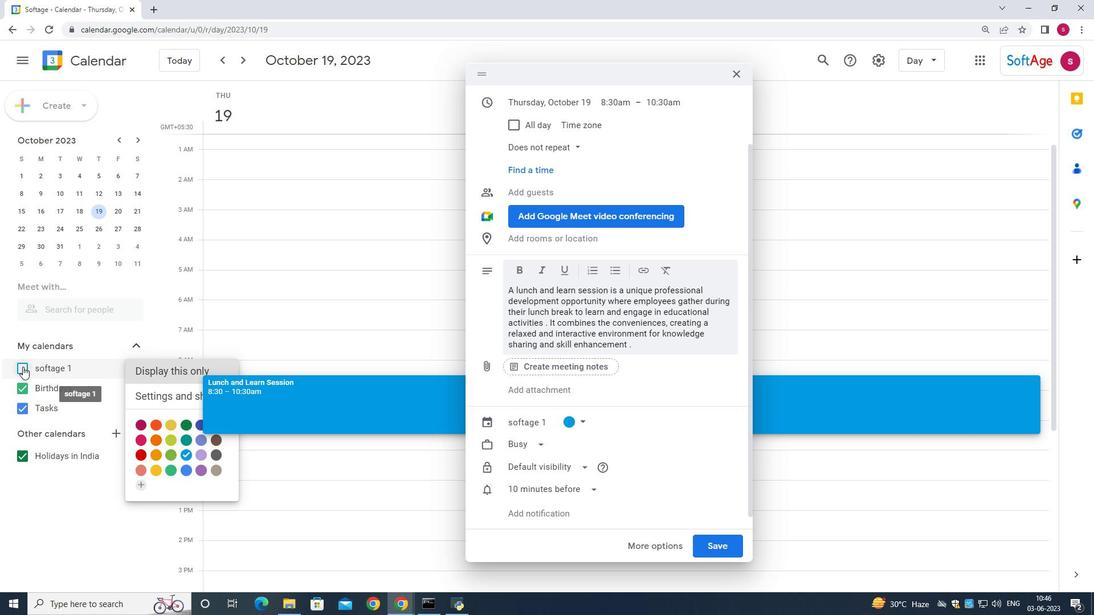 
Action: Mouse moved to (135, 370)
Screenshot: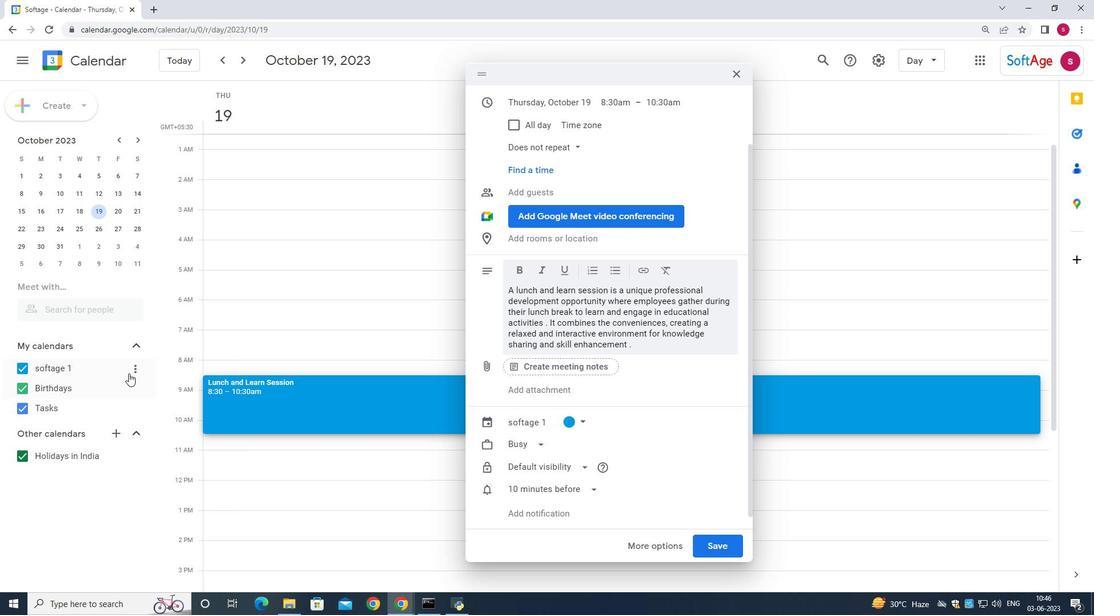 
Action: Mouse pressed left at (135, 370)
Screenshot: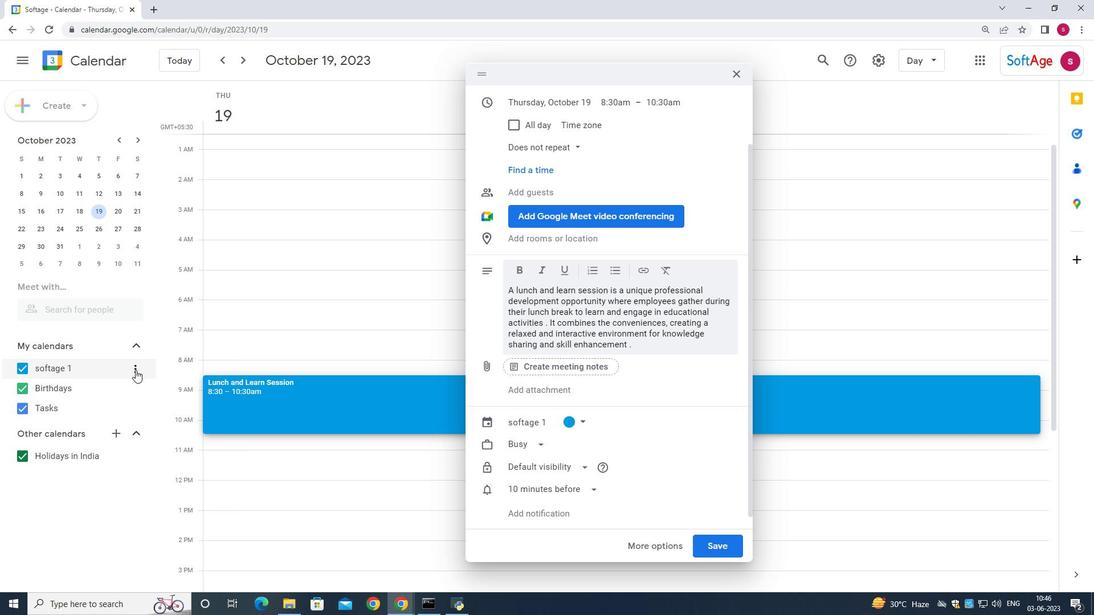 
Action: Mouse moved to (173, 488)
Screenshot: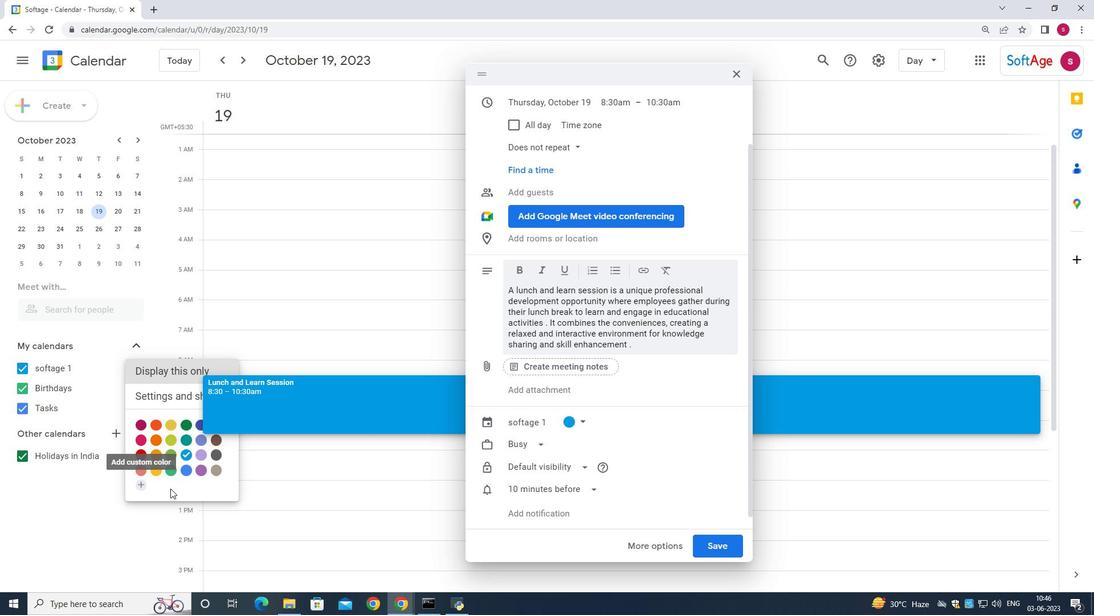 
Action: Mouse pressed left at (173, 488)
Screenshot: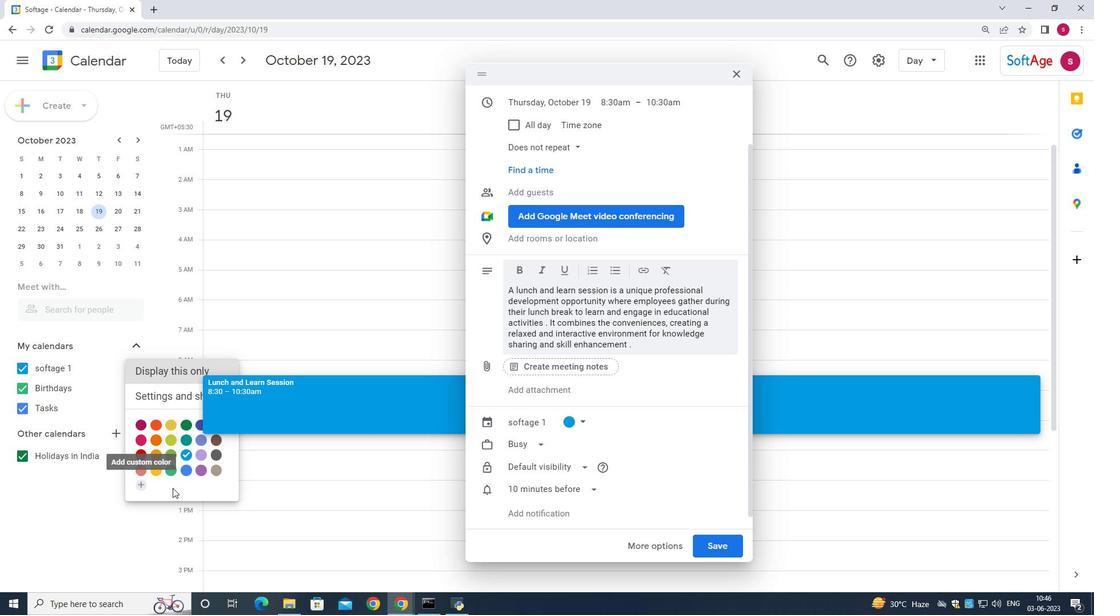 
Action: Mouse moved to (131, 367)
Screenshot: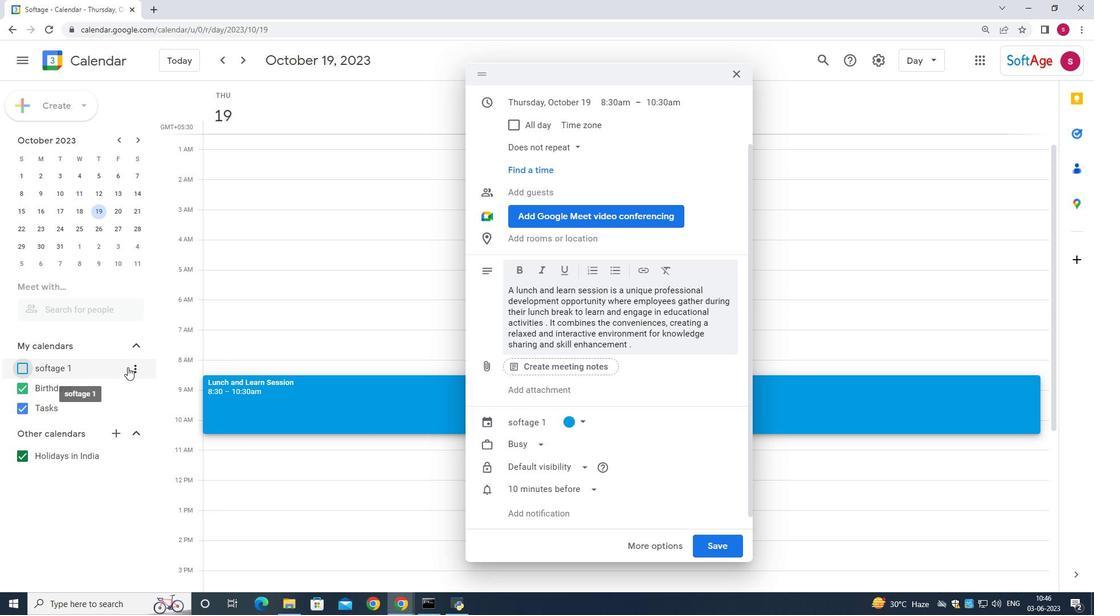 
Action: Mouse pressed left at (131, 367)
Screenshot: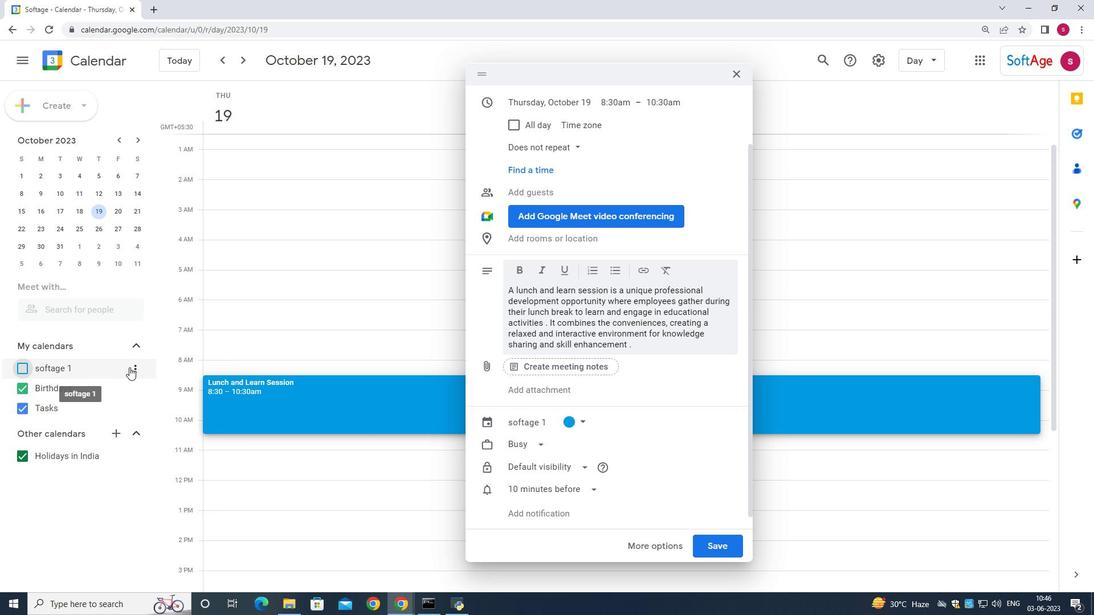 
Action: Mouse moved to (132, 366)
Screenshot: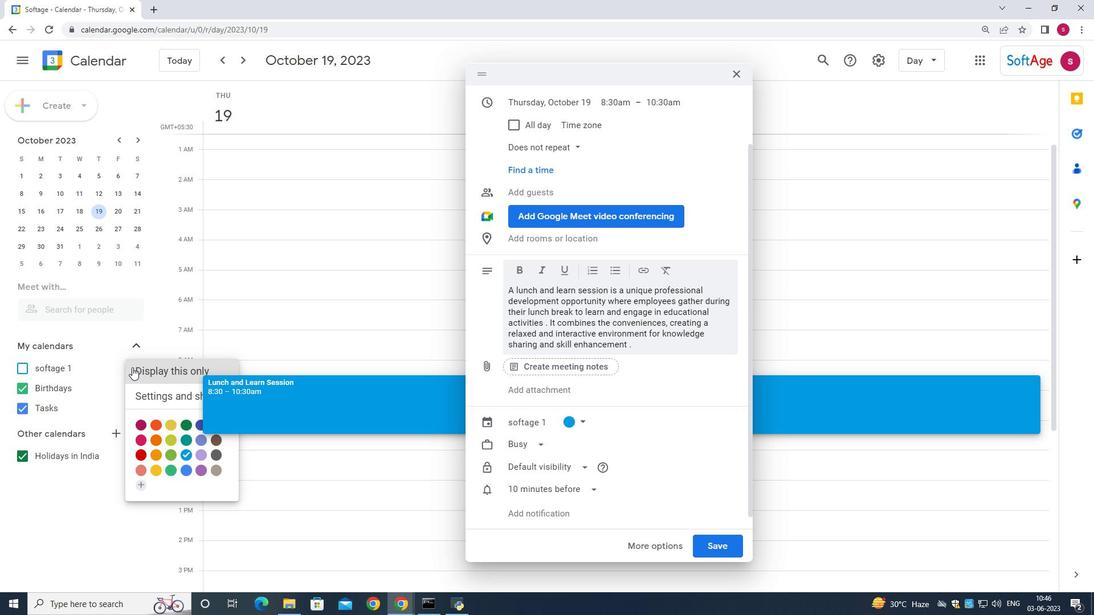 
Action: Mouse pressed left at (132, 366)
Screenshot: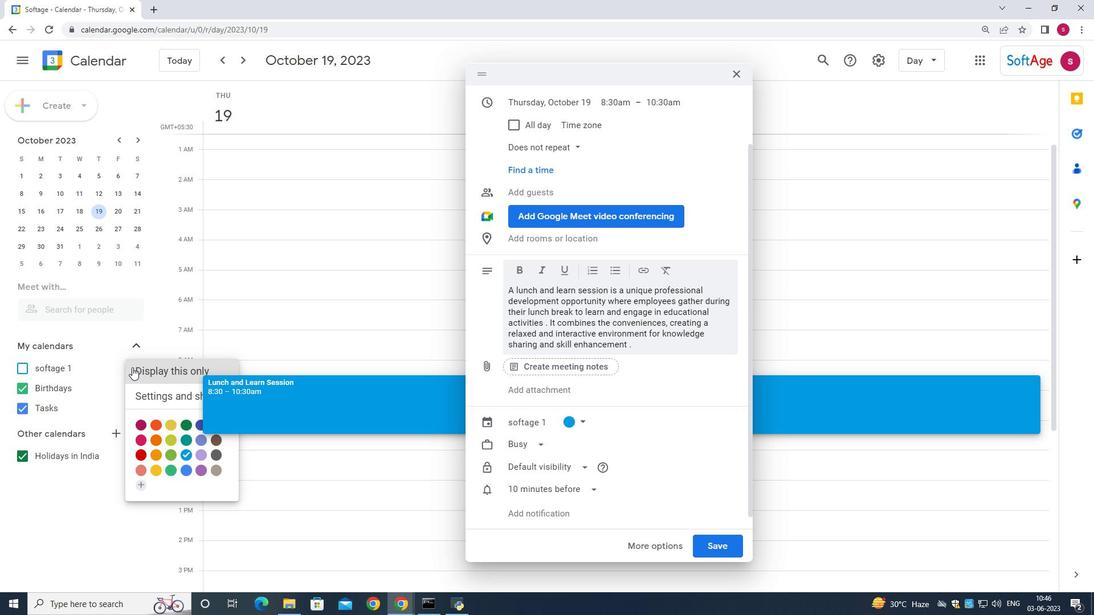 
Action: Mouse moved to (133, 368)
Screenshot: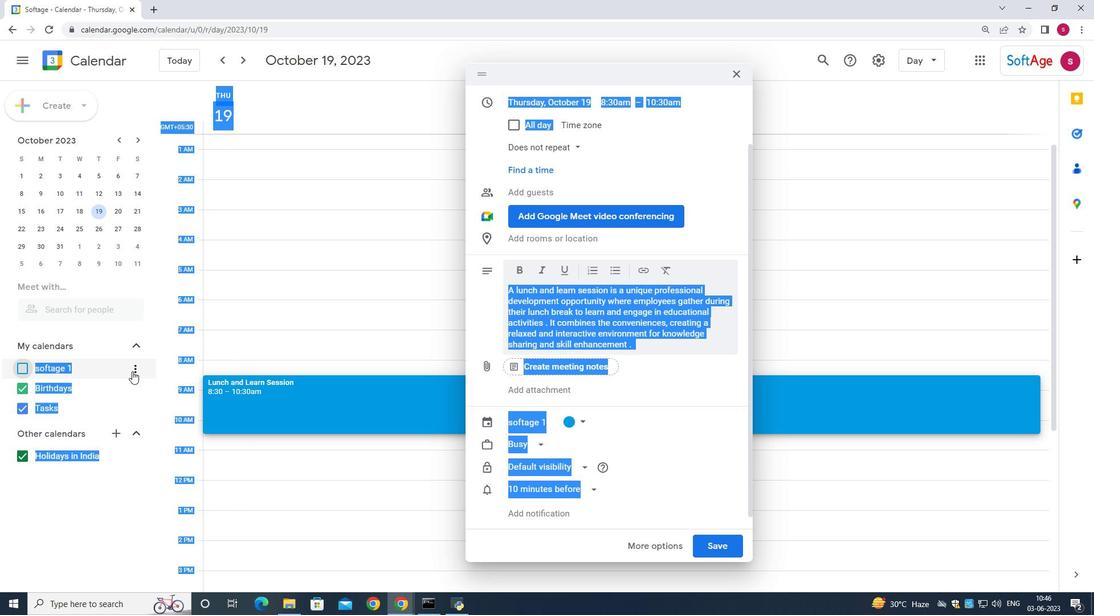 
Action: Mouse pressed left at (133, 368)
Screenshot: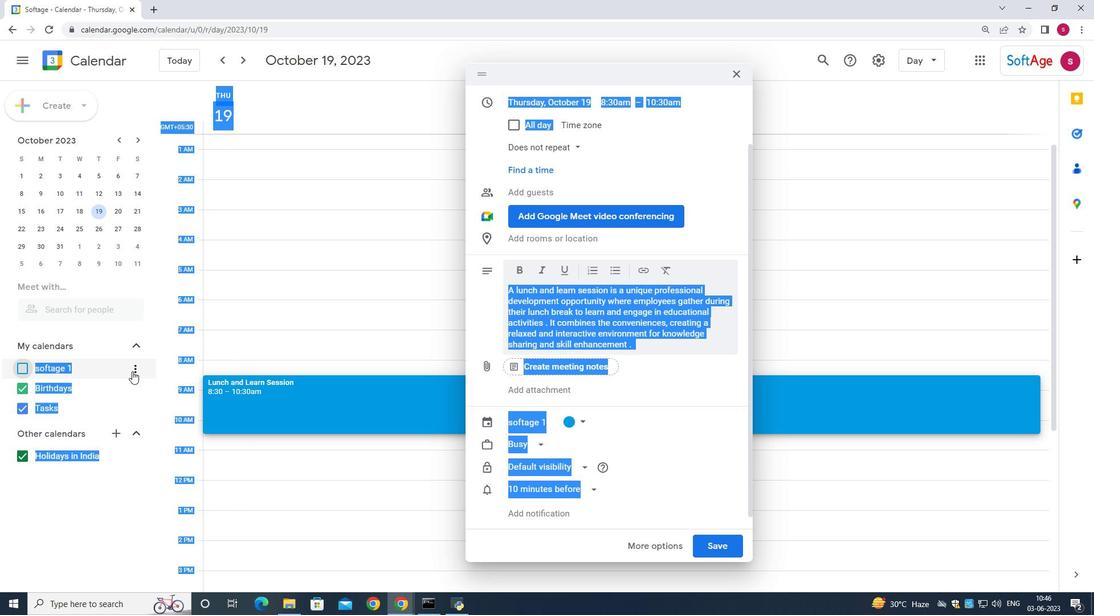 
Action: Mouse moved to (130, 376)
Screenshot: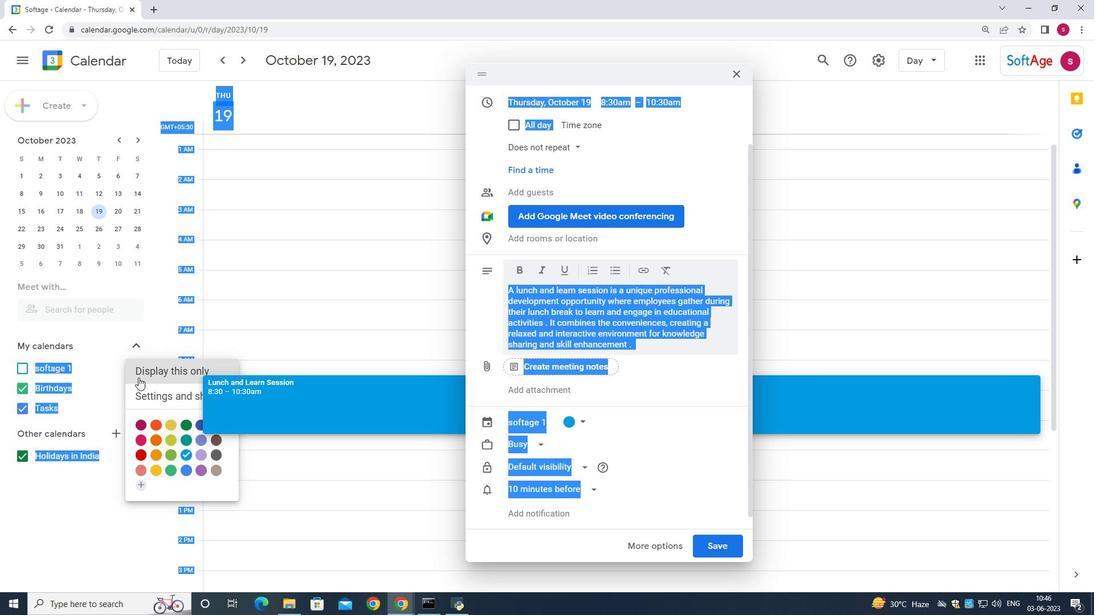 
Action: Mouse pressed left at (130, 376)
Screenshot: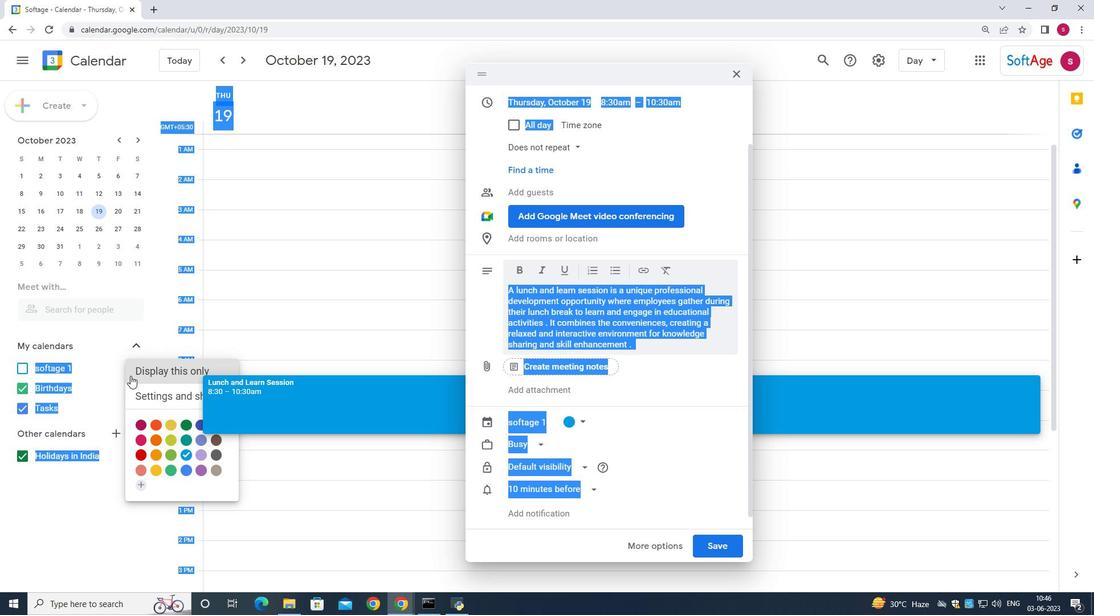 
Action: Mouse moved to (135, 365)
Screenshot: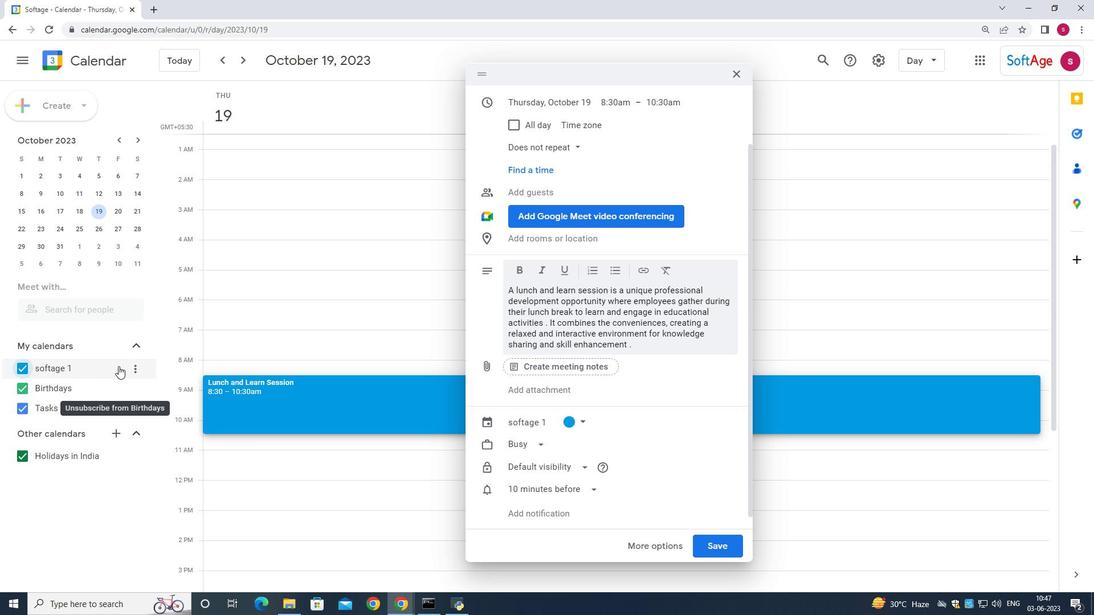 
Action: Mouse pressed left at (135, 365)
Screenshot: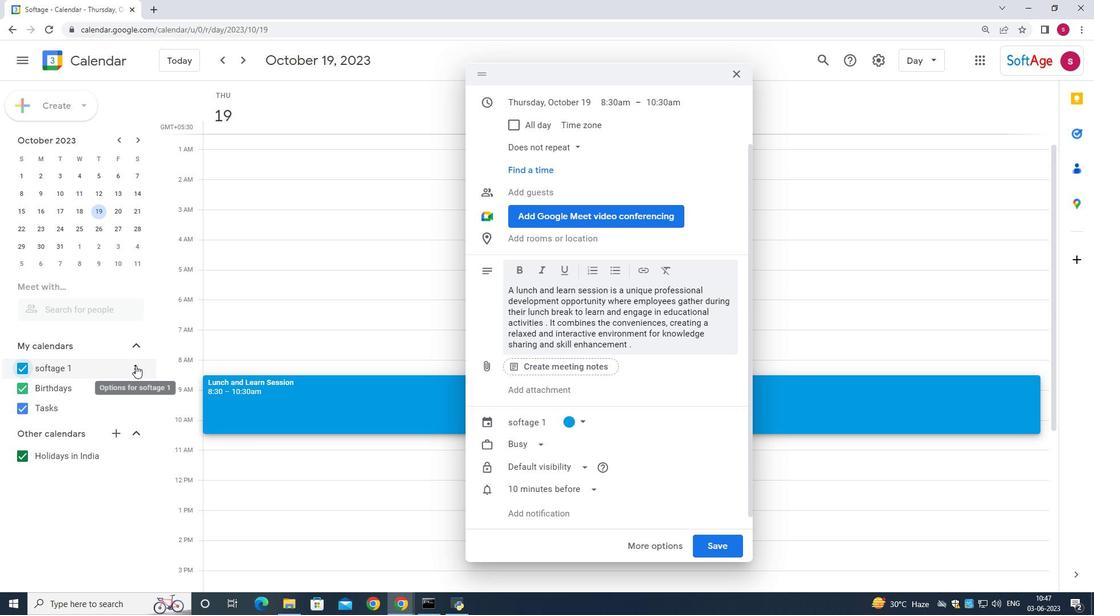 
Action: Mouse moved to (569, 425)
Screenshot: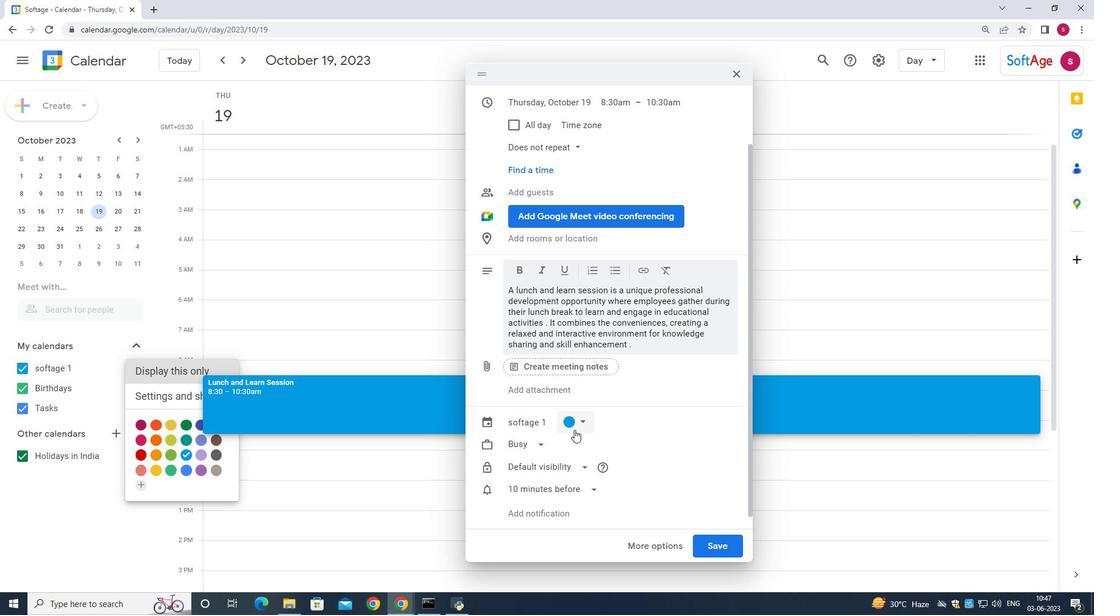 
Action: Mouse pressed left at (569, 425)
Screenshot: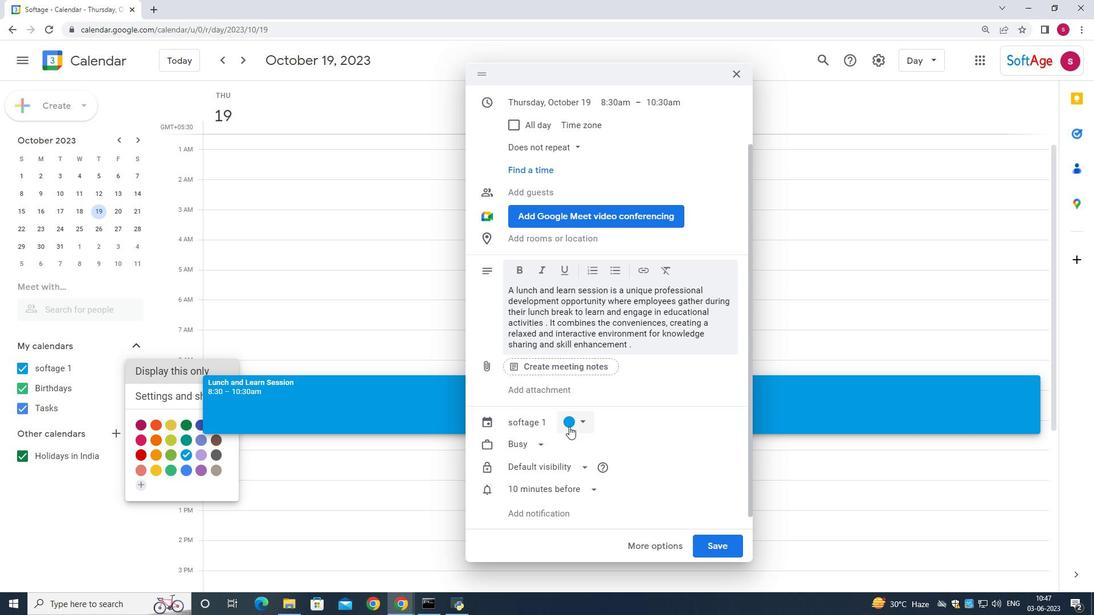 
Action: Mouse moved to (565, 426)
Screenshot: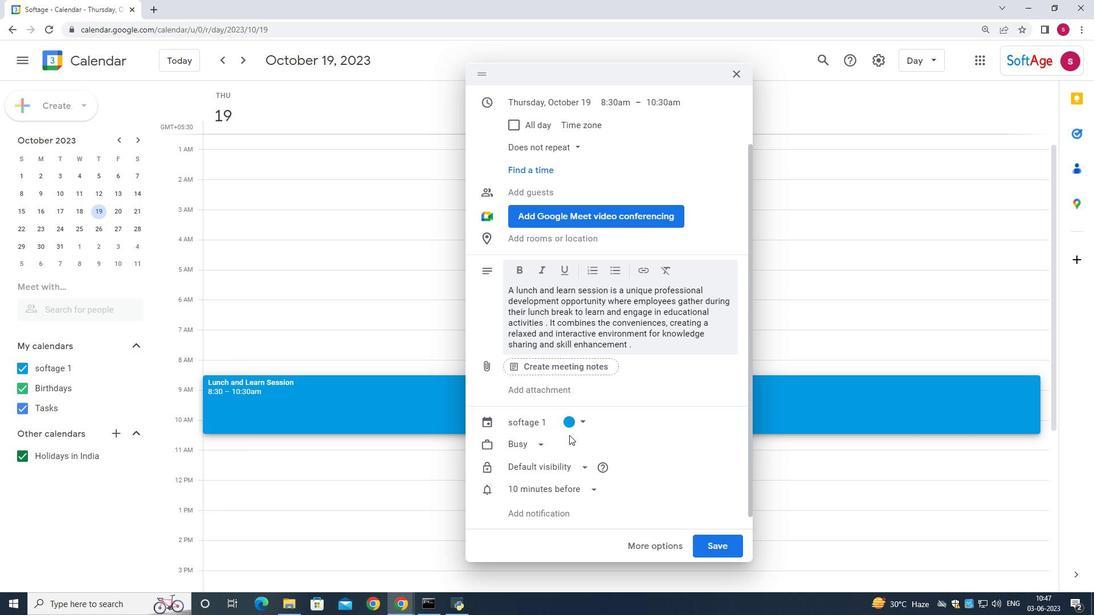 
Action: Mouse pressed left at (565, 426)
Screenshot: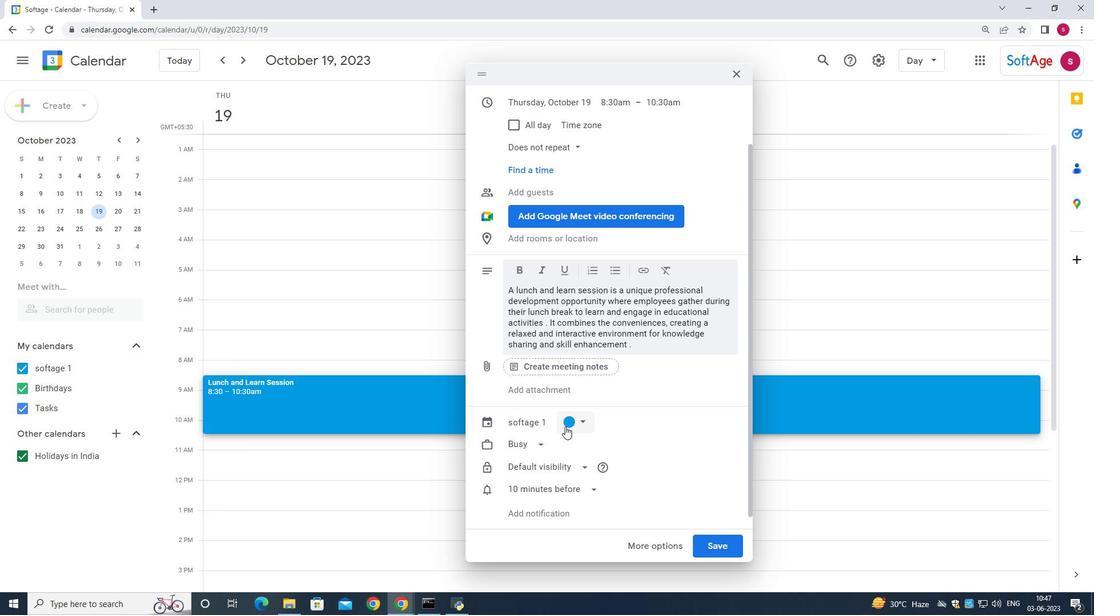 
Action: Mouse moved to (584, 480)
Screenshot: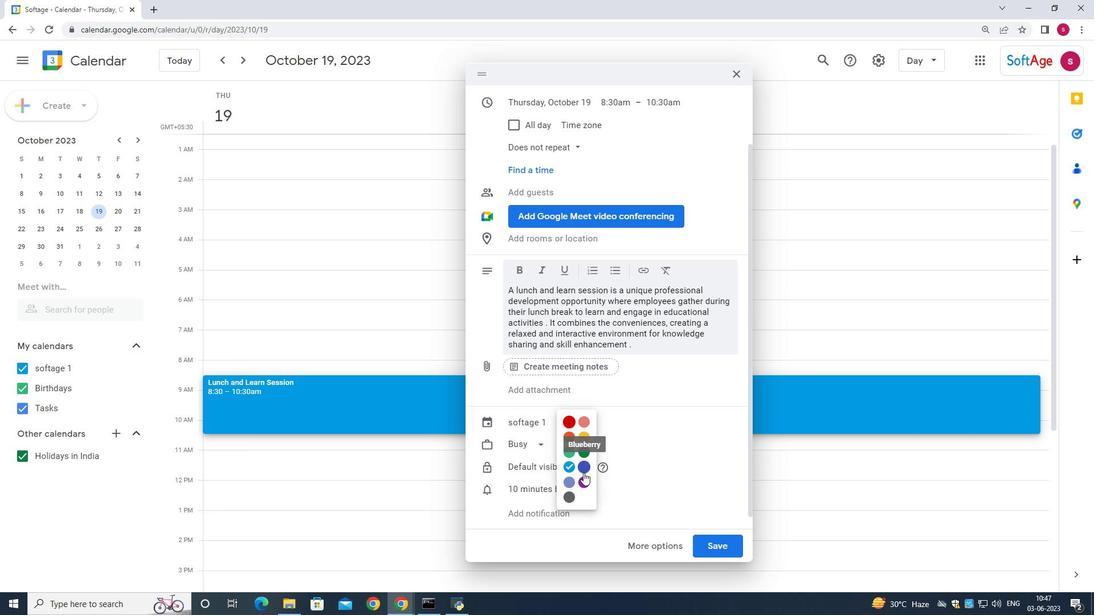 
Action: Mouse pressed left at (584, 480)
Screenshot: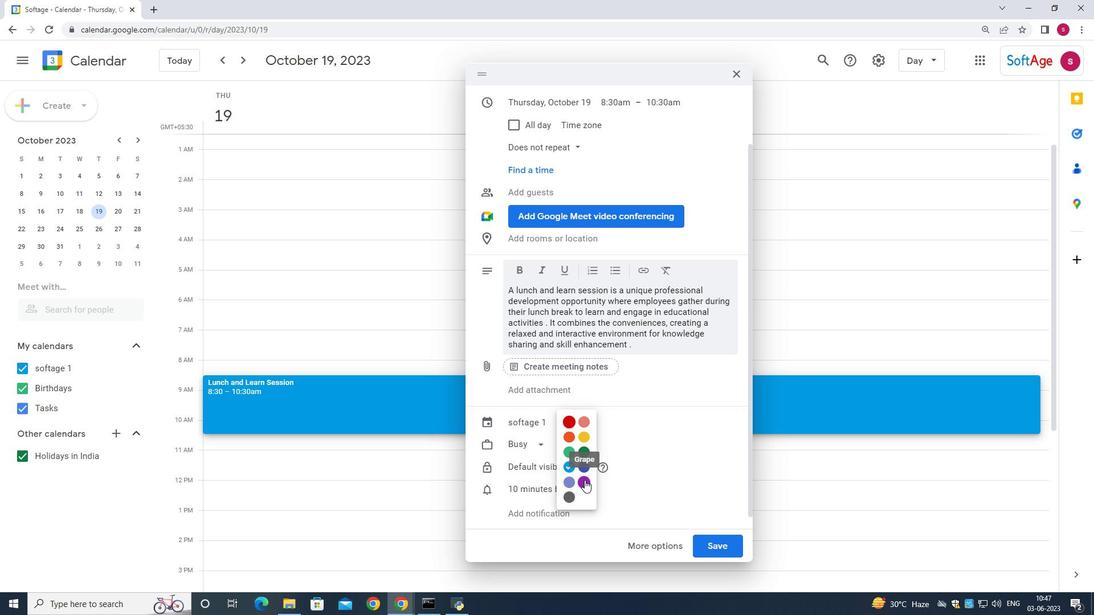 
Action: Mouse moved to (551, 235)
Screenshot: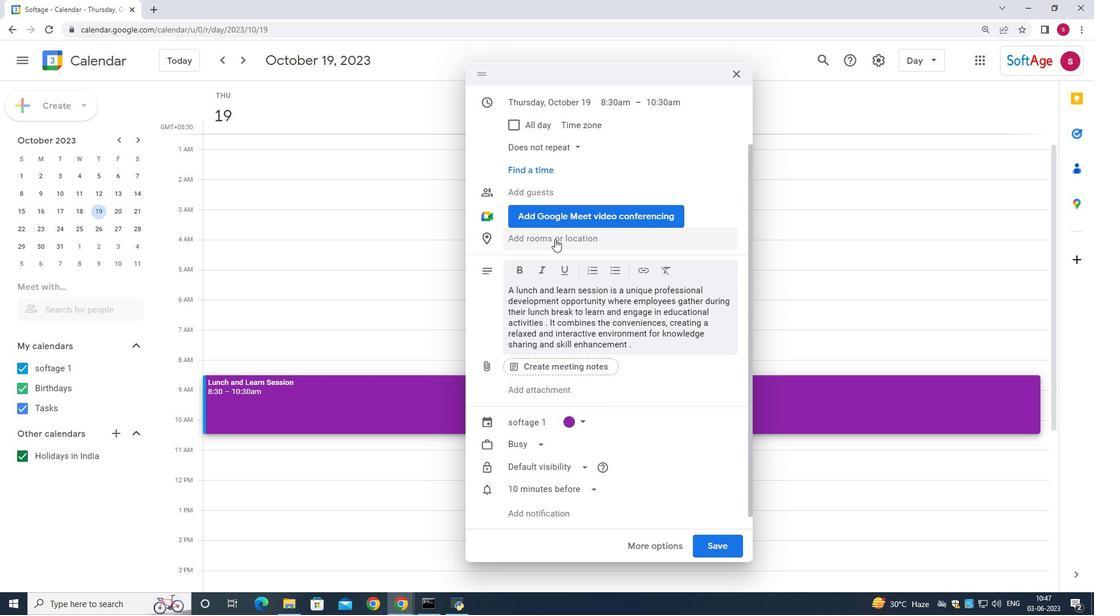 
Action: Mouse pressed left at (551, 235)
Screenshot: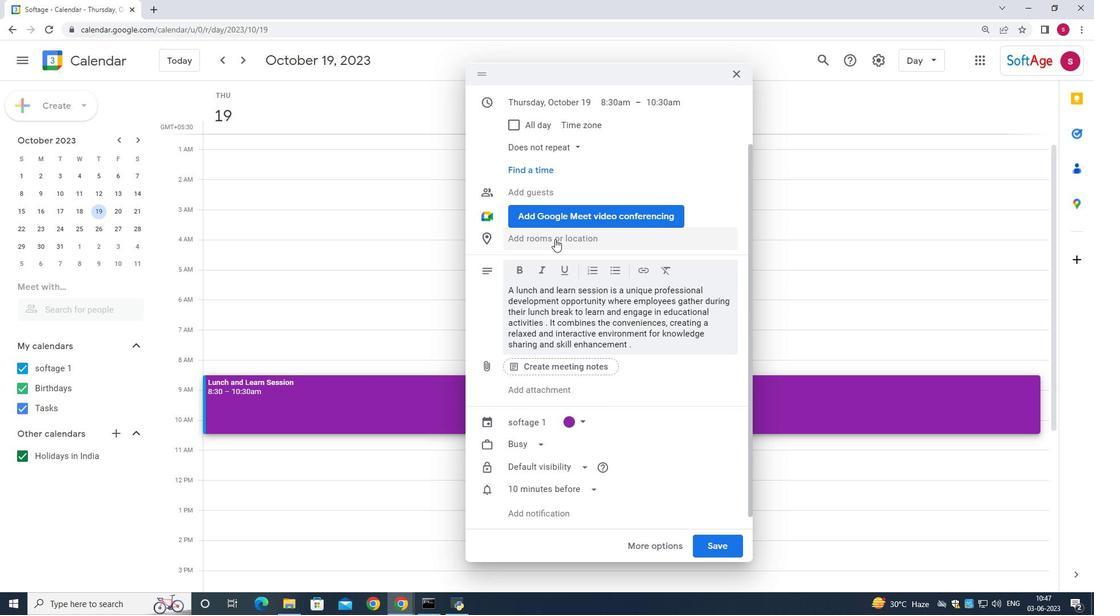 
Action: Mouse moved to (493, 84)
Screenshot: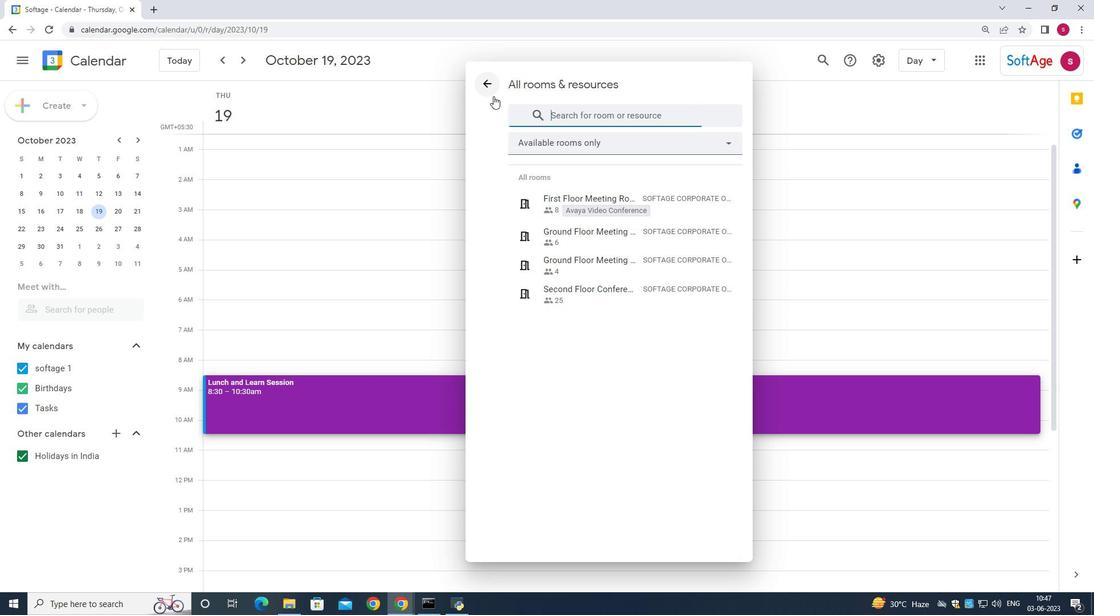
Action: Mouse pressed left at (493, 84)
Screenshot: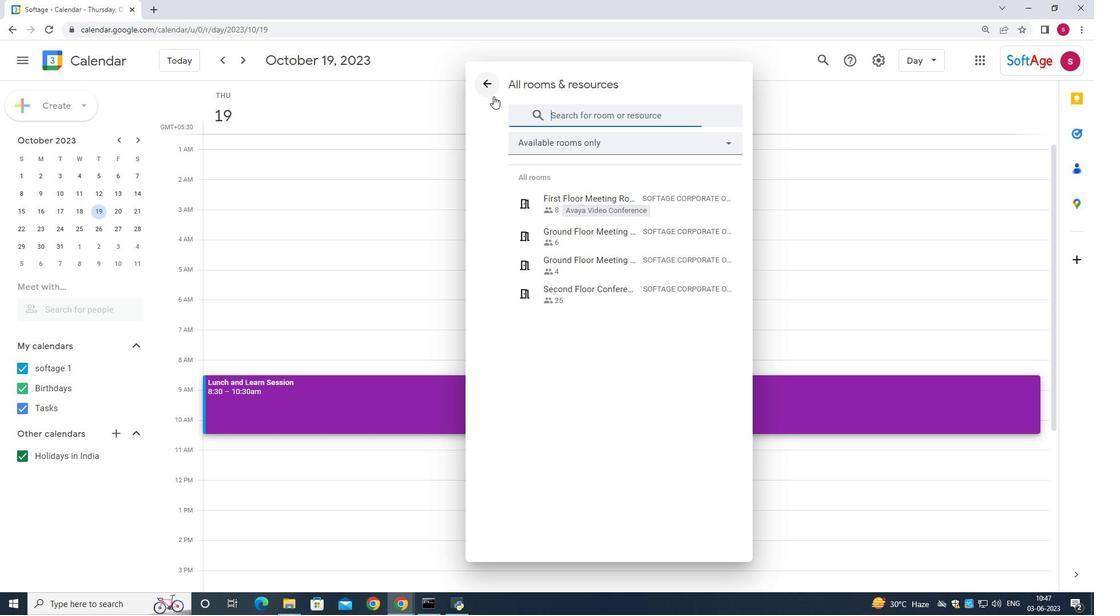 
Action: Mouse moved to (561, 270)
Screenshot: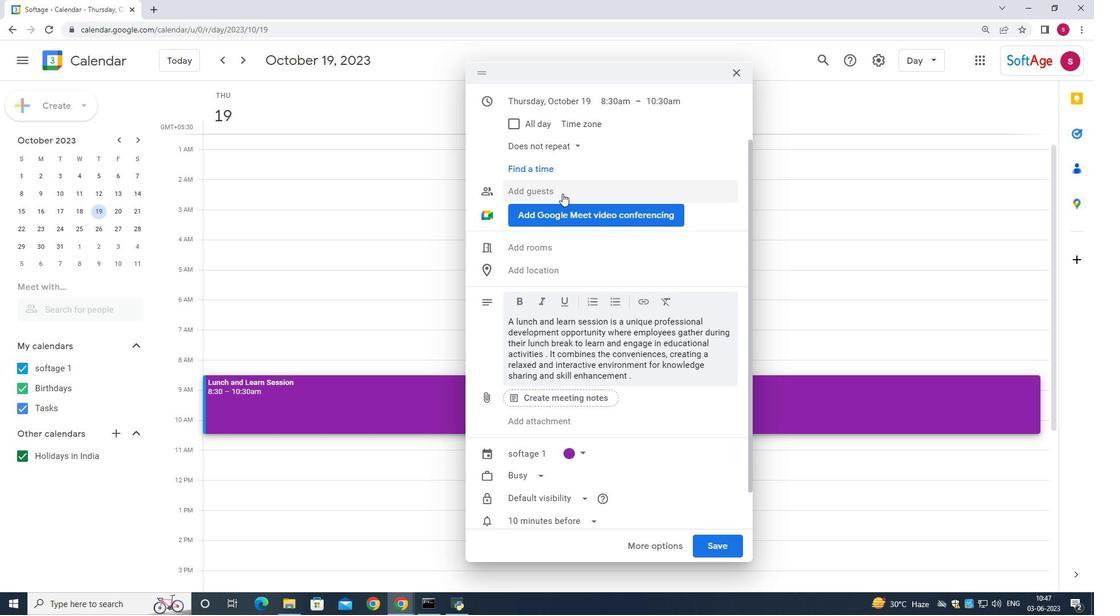 
Action: Mouse pressed left at (561, 270)
Screenshot: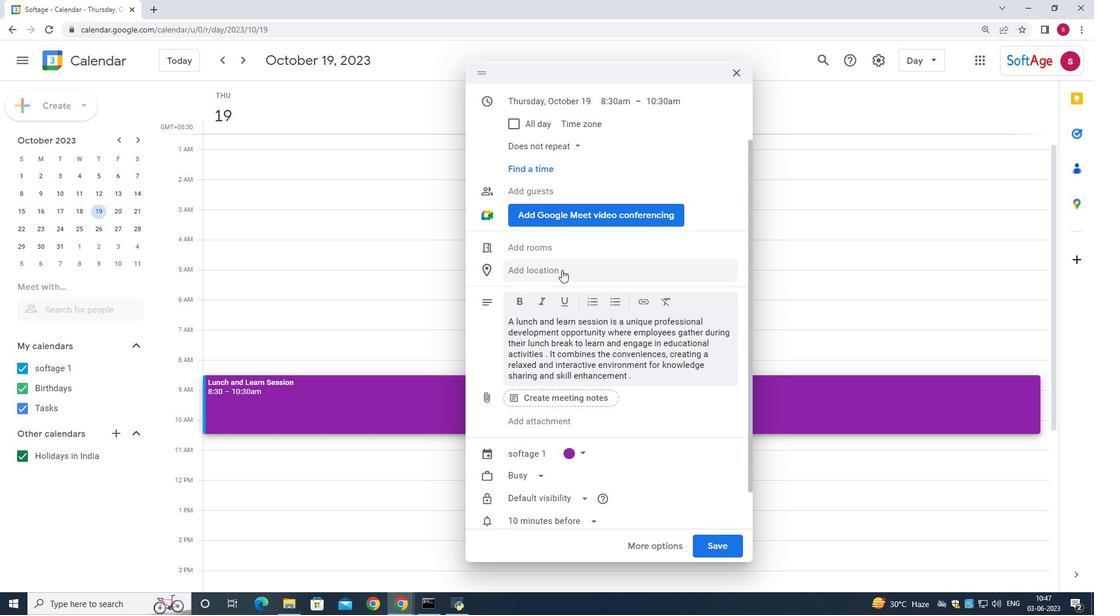 
Action: Key pressed 321<Key.space><Key.shift>Via<Key.space>del<Key.space><Key.shift>Corso,<Key.space><Key.shift>Rome,<Key.space><Key.shift>Italy,<Key.space>logged<Key.backspace><Key.backspace><Key.backspace><Key.backspace><Key.backspace><Key.backspace><Key.backspace><Key.backspace>
Screenshot: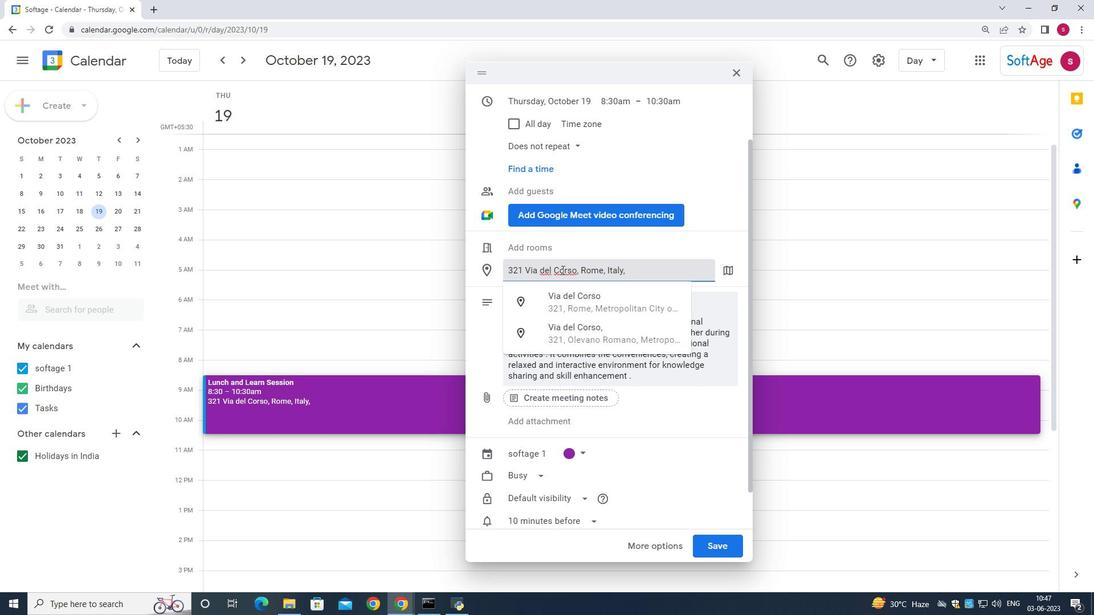 
Action: Mouse moved to (703, 543)
Screenshot: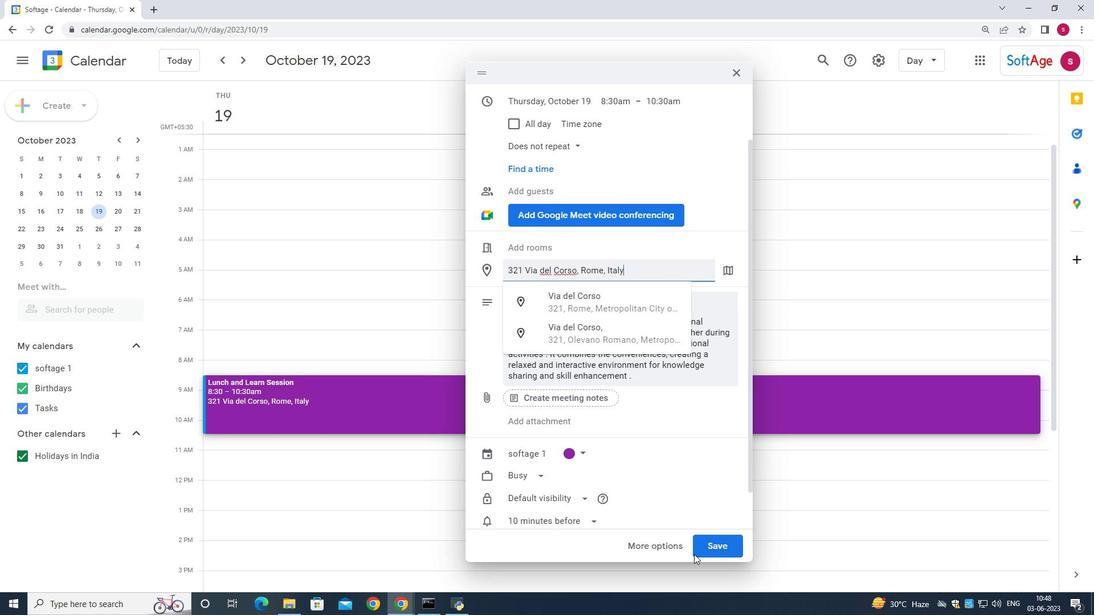 
Action: Mouse pressed left at (703, 543)
Screenshot: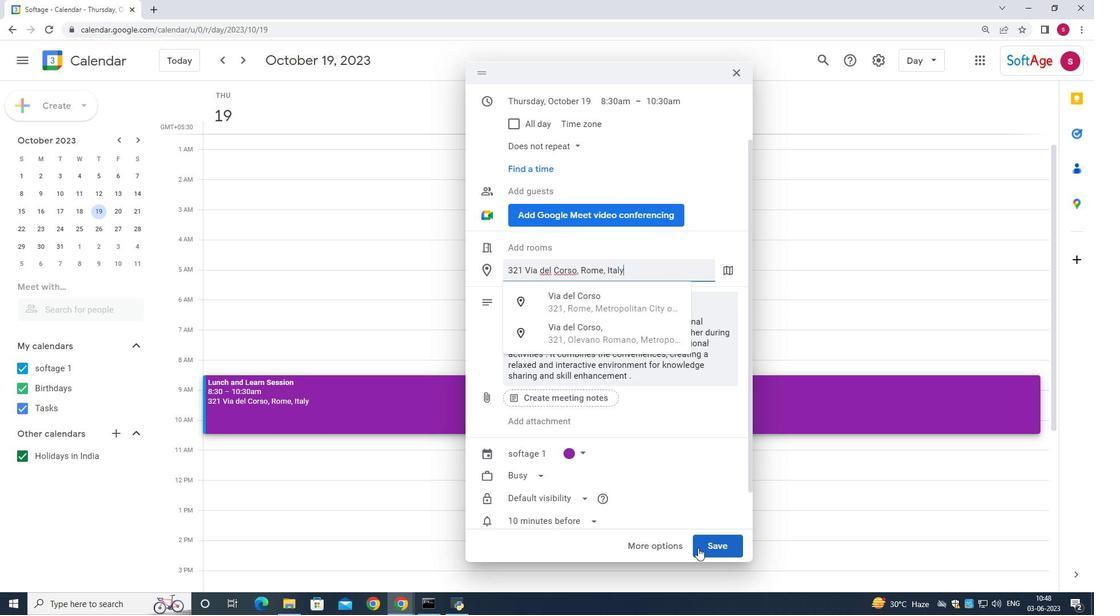 
Action: Mouse moved to (405, 402)
Screenshot: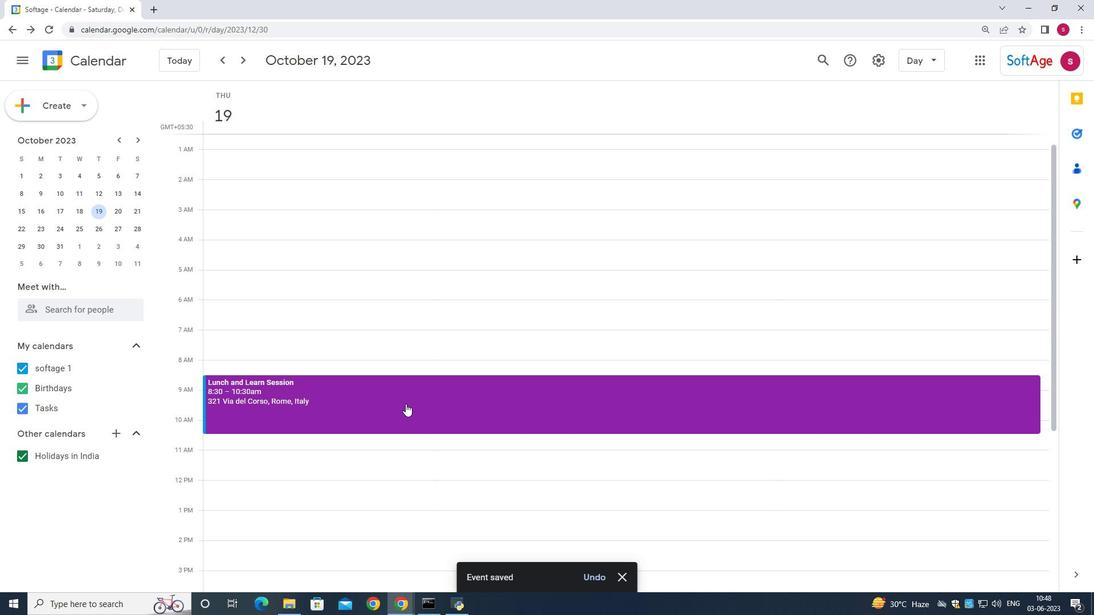 
Action: Mouse pressed left at (405, 402)
Screenshot: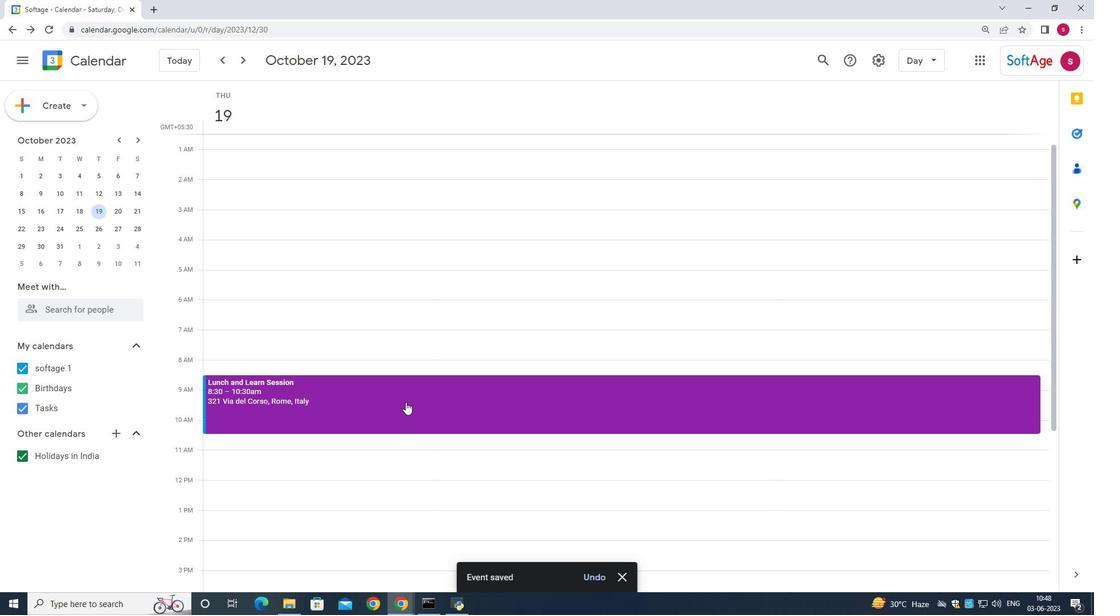 
Action: Mouse moved to (680, 168)
Screenshot: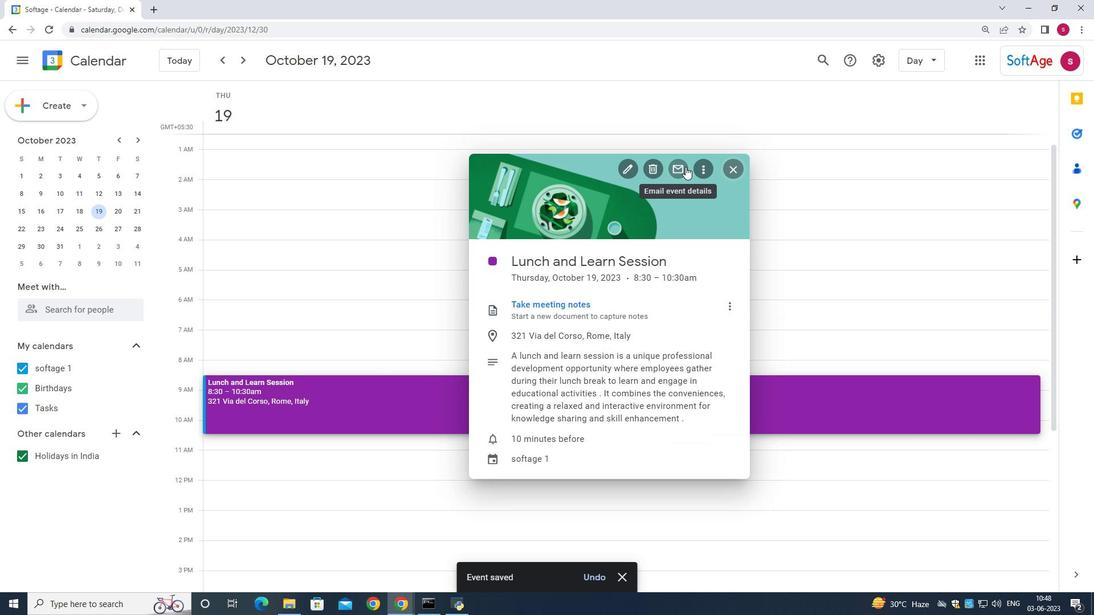 
Action: Mouse pressed left at (680, 168)
Screenshot: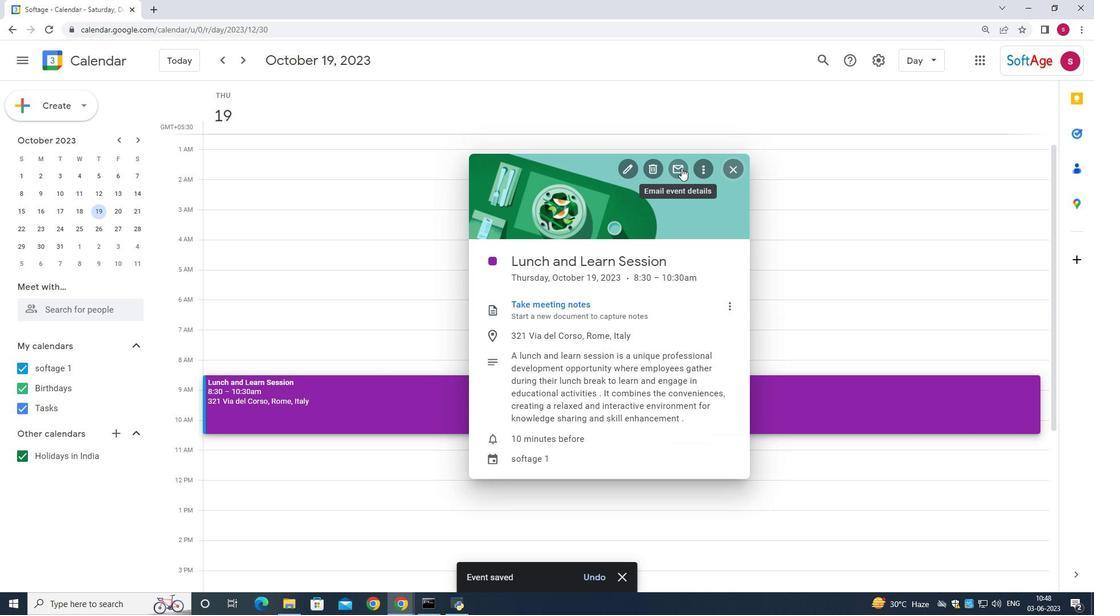 
Action: Mouse moved to (394, 262)
Screenshot: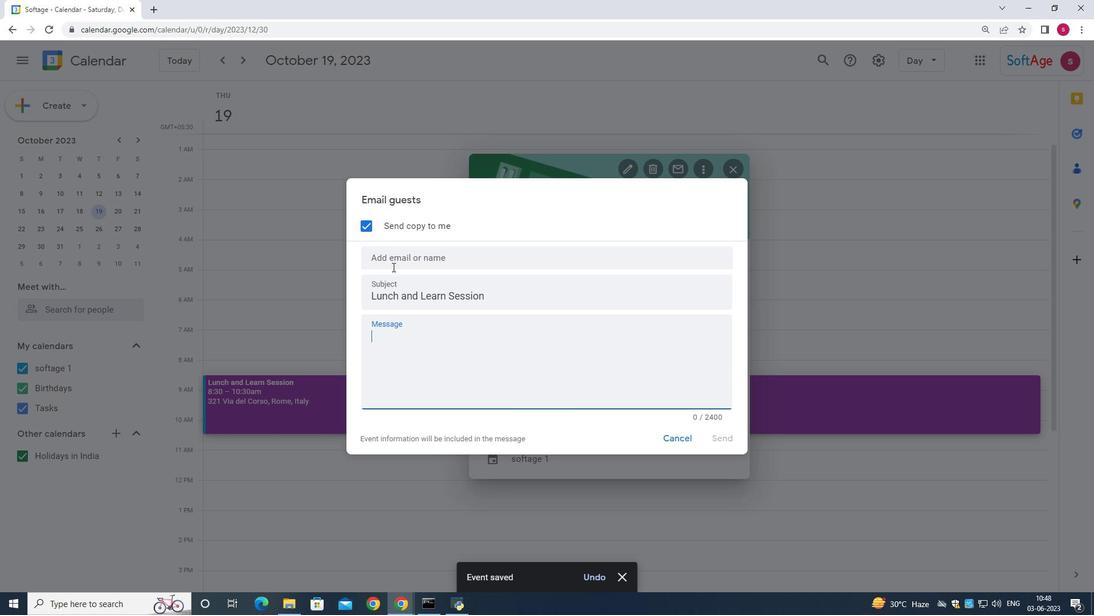 
Action: Mouse pressed left at (394, 262)
Screenshot: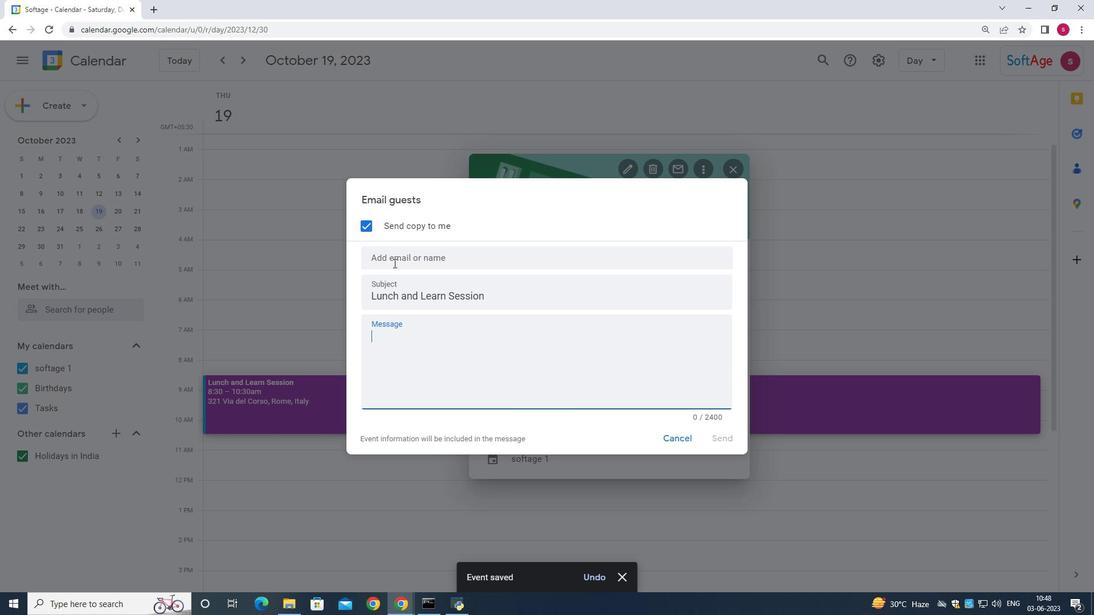 
Action: Key pressed softage.2
Screenshot: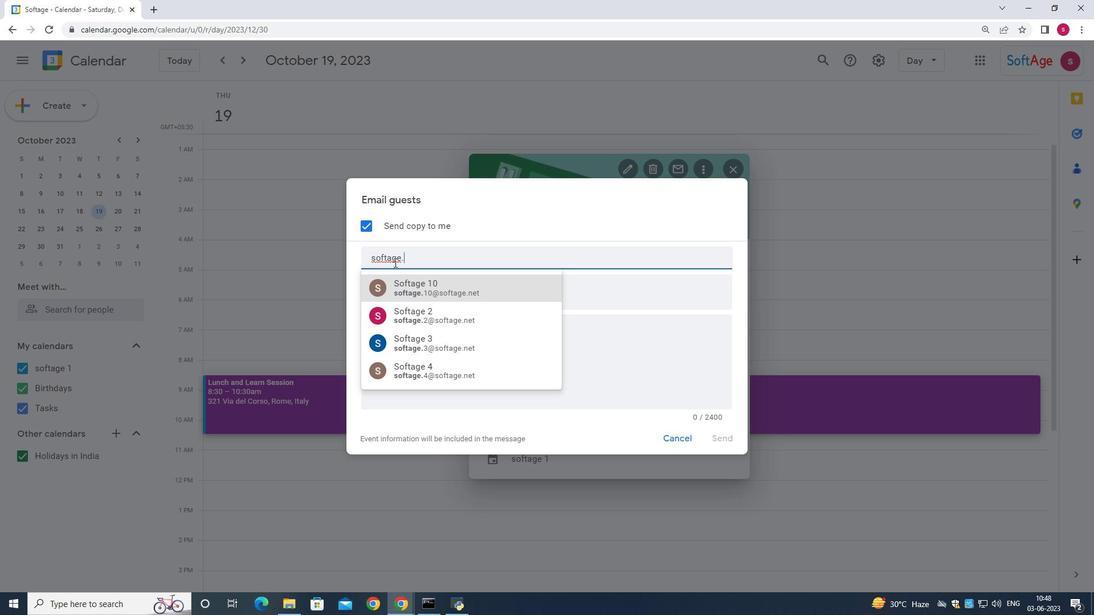 
Action: Mouse moved to (409, 290)
Screenshot: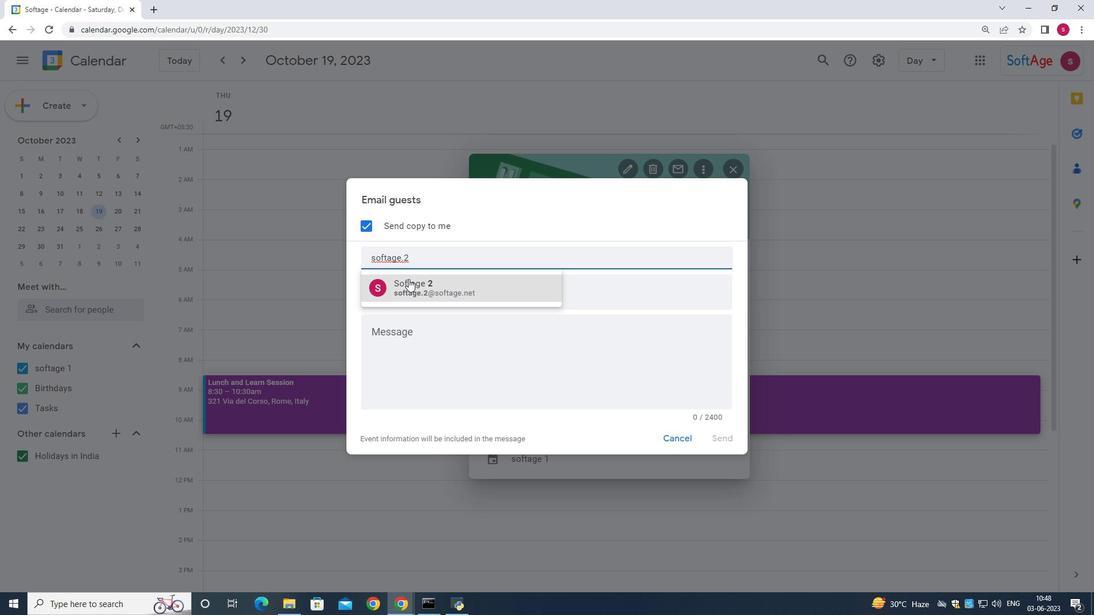 
Action: Mouse pressed left at (409, 290)
Screenshot: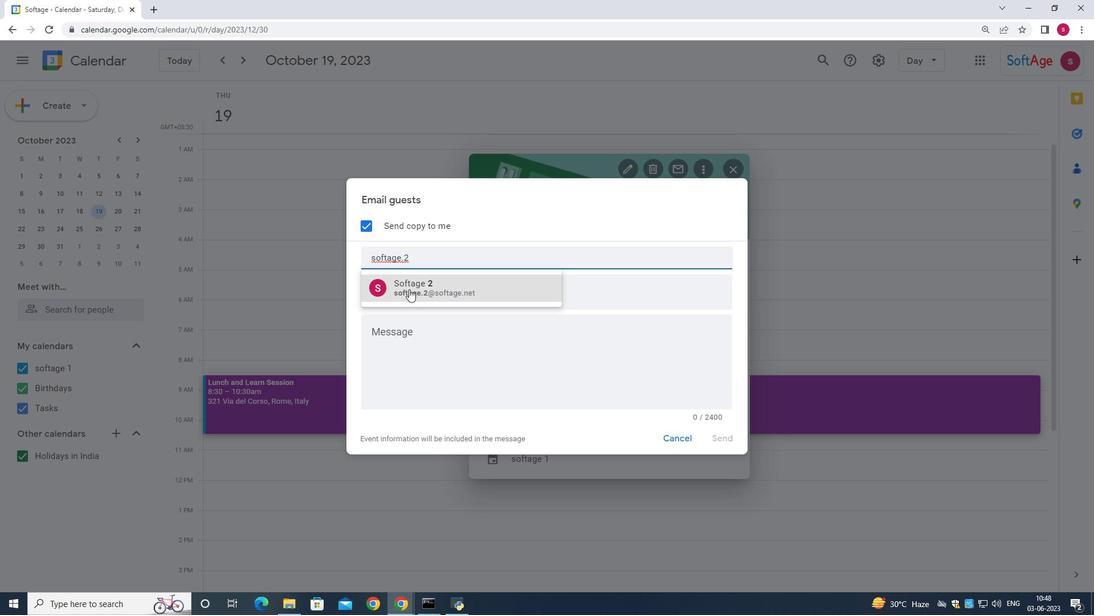 
Action: Key pressed softage.3<Key.shift>@
Screenshot: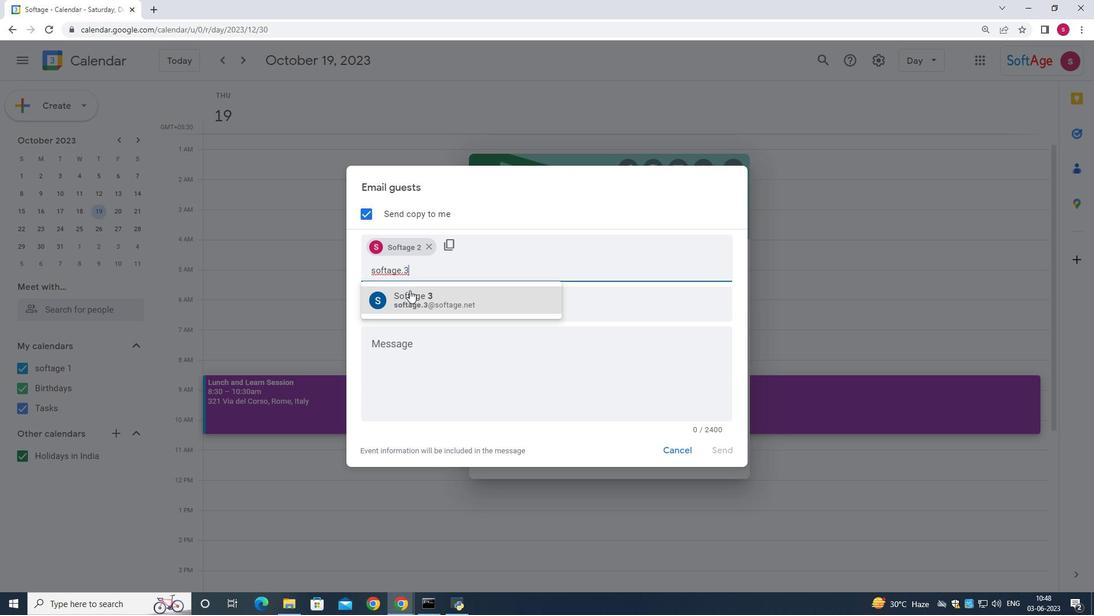 
Action: Mouse moved to (409, 292)
Screenshot: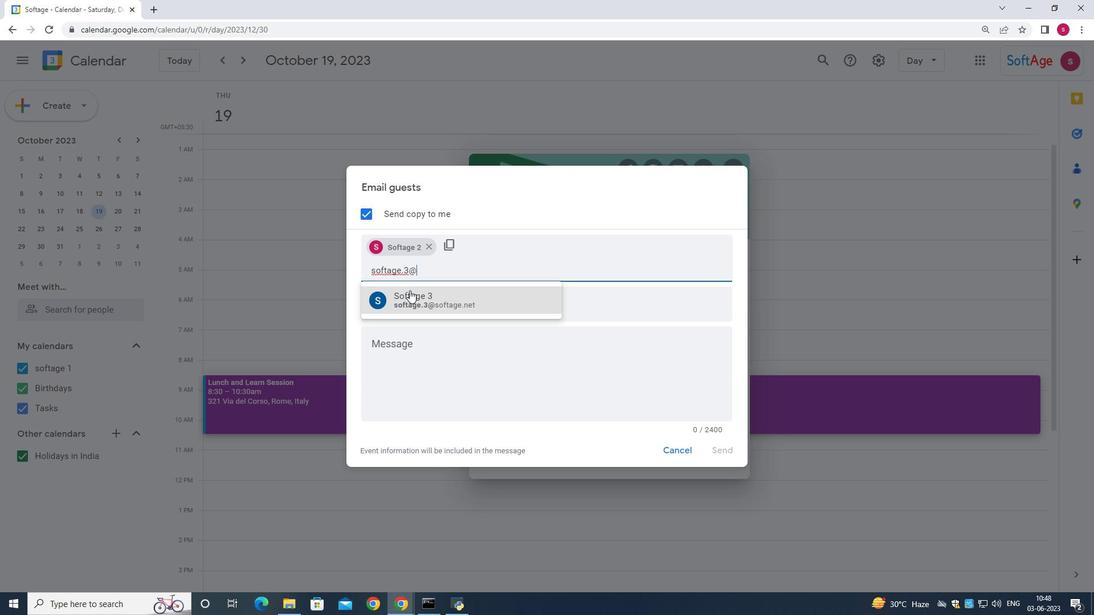 
Action: Mouse pressed left at (409, 292)
Screenshot: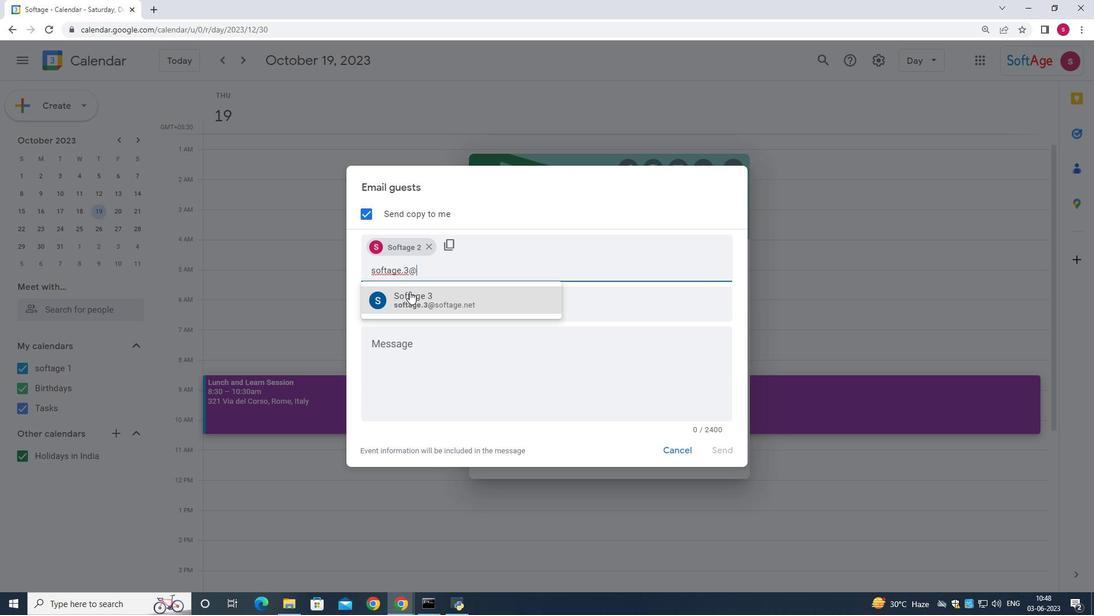 
Action: Mouse moved to (392, 363)
Screenshot: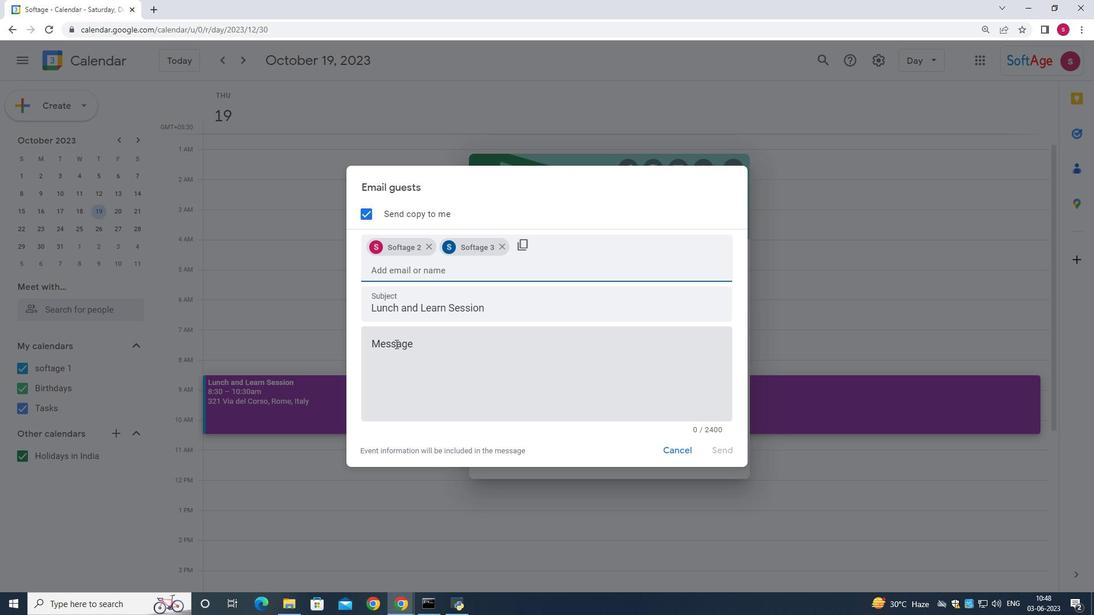 
Action: Mouse pressed left at (392, 363)
Screenshot: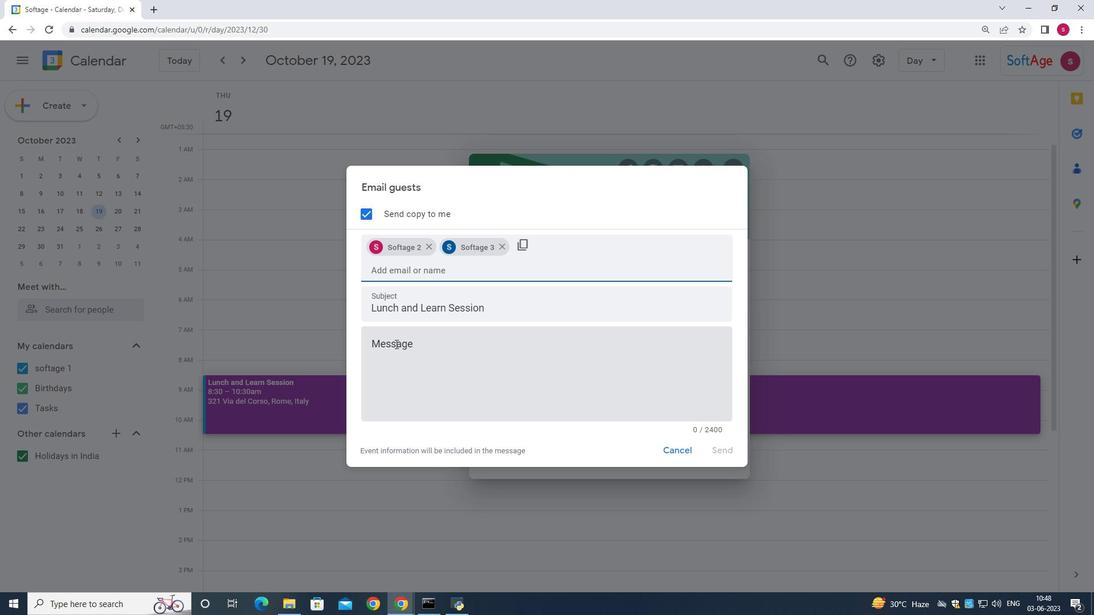 
Action: Key pressed <Key.shift>Lunch<Key.space>and<Key.space><Key.shift>learn<Key.space><Key.shift>sea<Key.backspace>ssion<Key.space>for<Key.space>the<Key.space>event<Key.space><Key.shift>weekly<Key.space>on<Key.space><Key.shift>Sunday
Screenshot: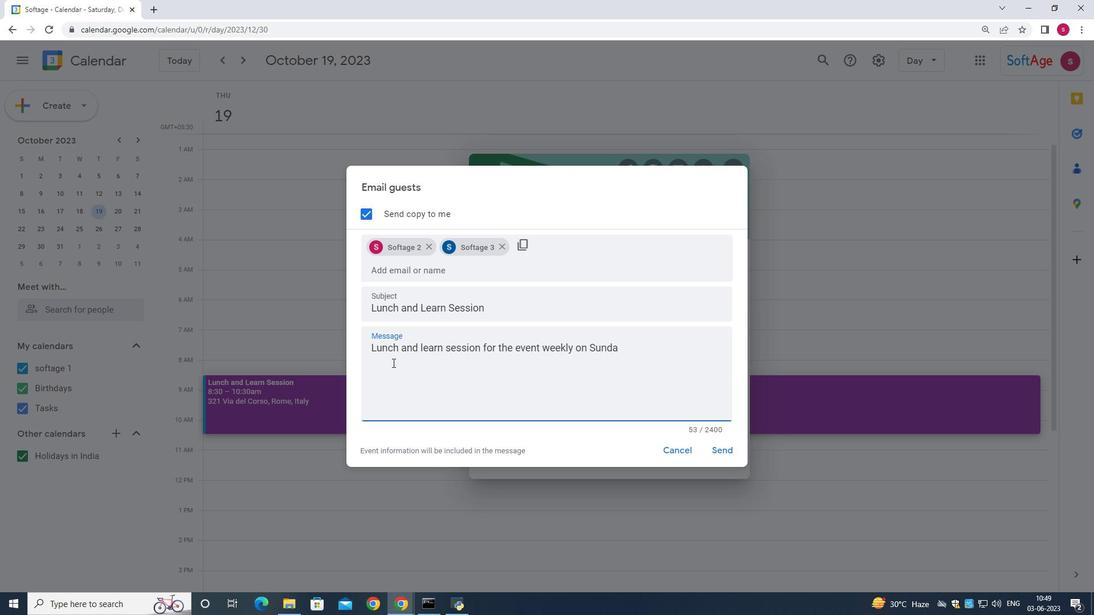 
Action: Mouse moved to (724, 452)
Screenshot: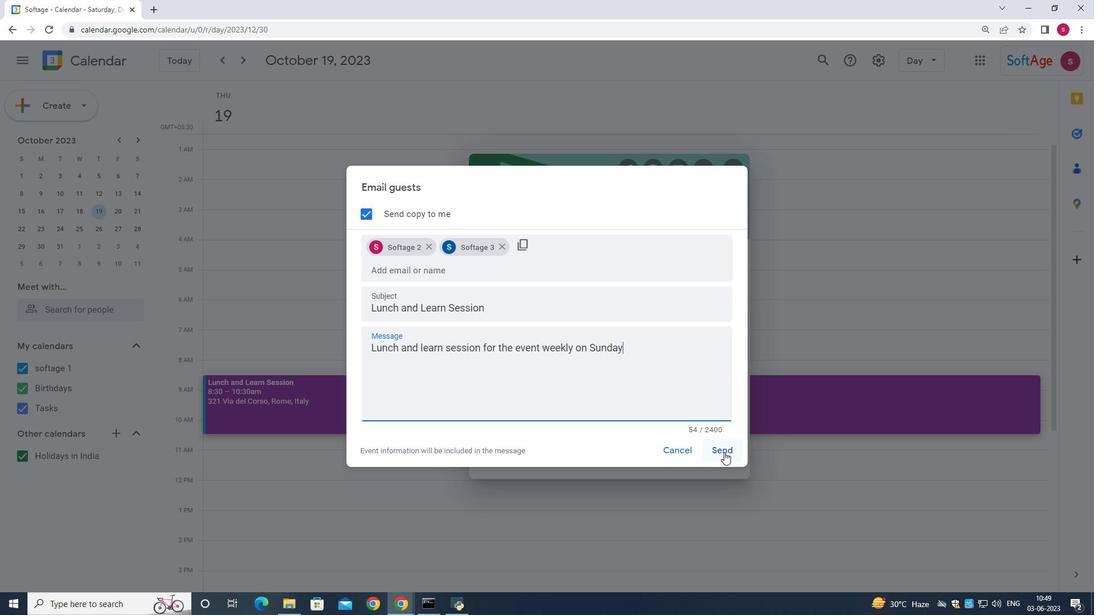 
Action: Mouse pressed left at (724, 452)
Screenshot: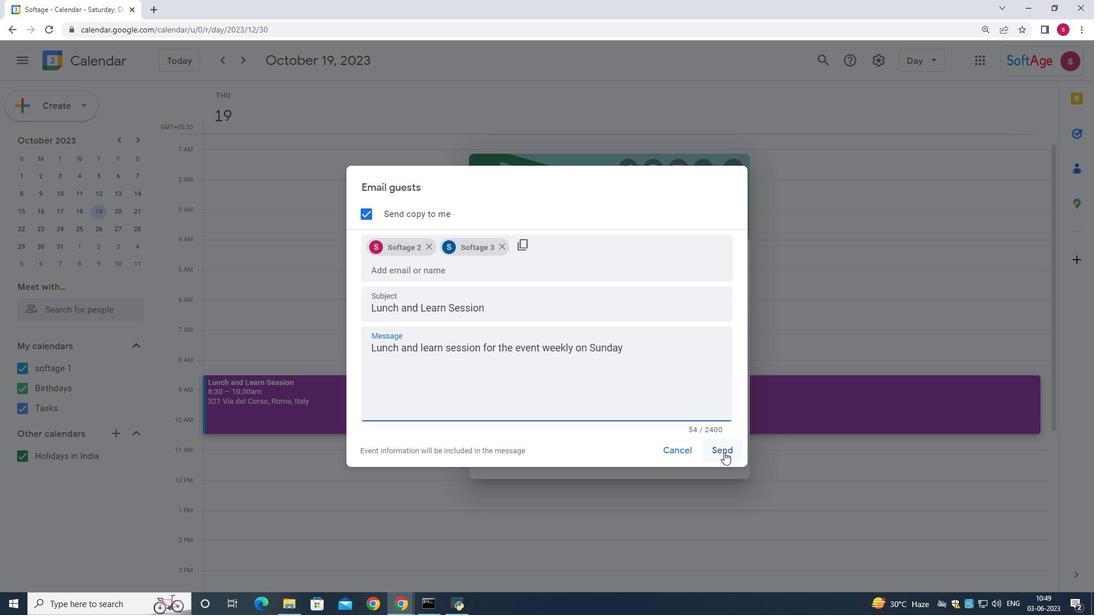 
Action: Mouse moved to (729, 356)
Screenshot: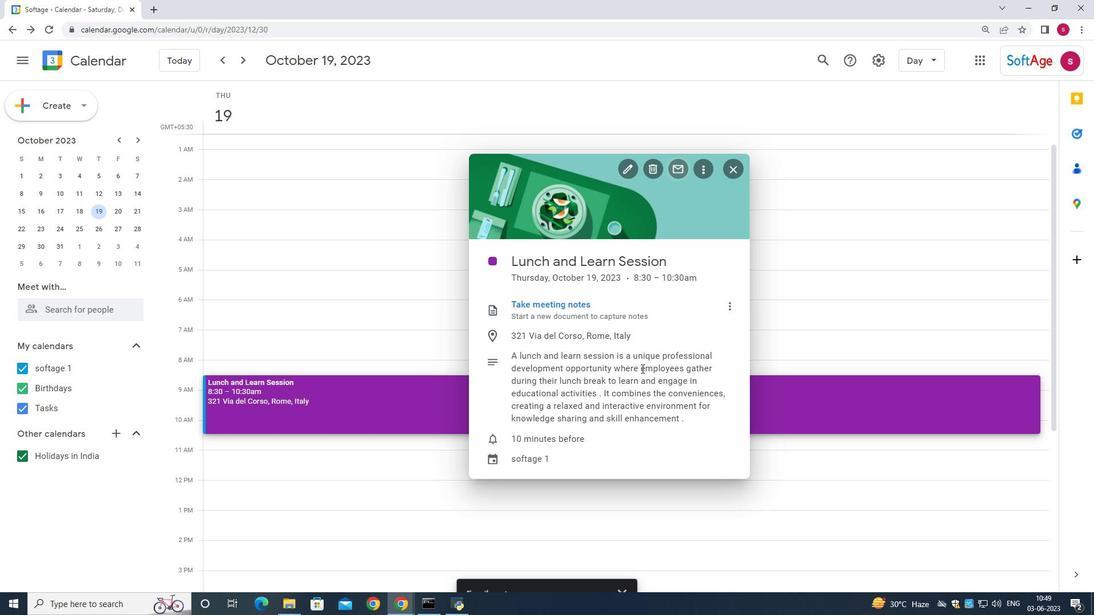 
